 Task: Find connections with filter location El Carmen de Bolívar with filter topic #Leadershipwith filter profile language German with filter current company Purple Drive Technologies with filter school Christ The King College with filter industry Theater Companies with filter service category Real Estate Appraisal with filter keywords title Hair Stylist
Action: Mouse moved to (132, 218)
Screenshot: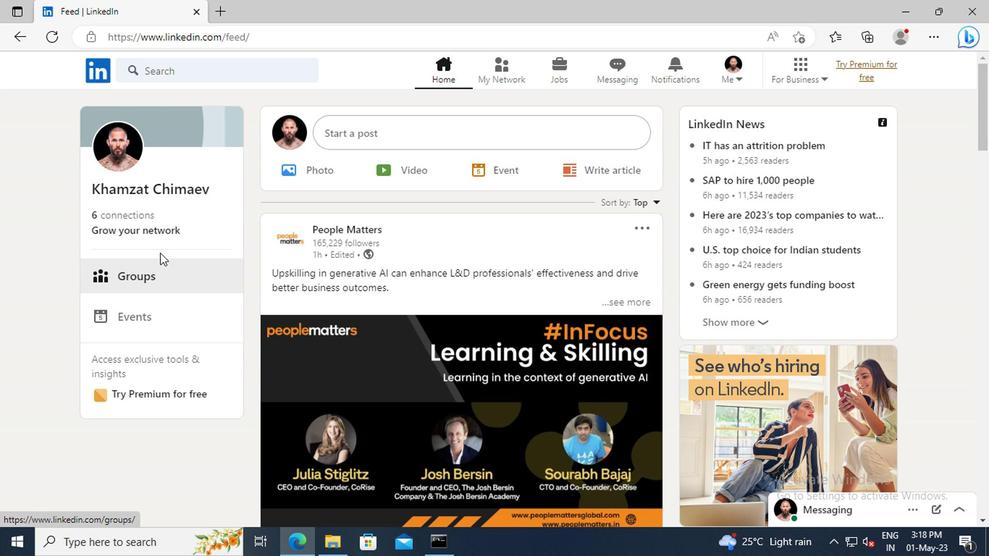 
Action: Mouse pressed left at (132, 218)
Screenshot: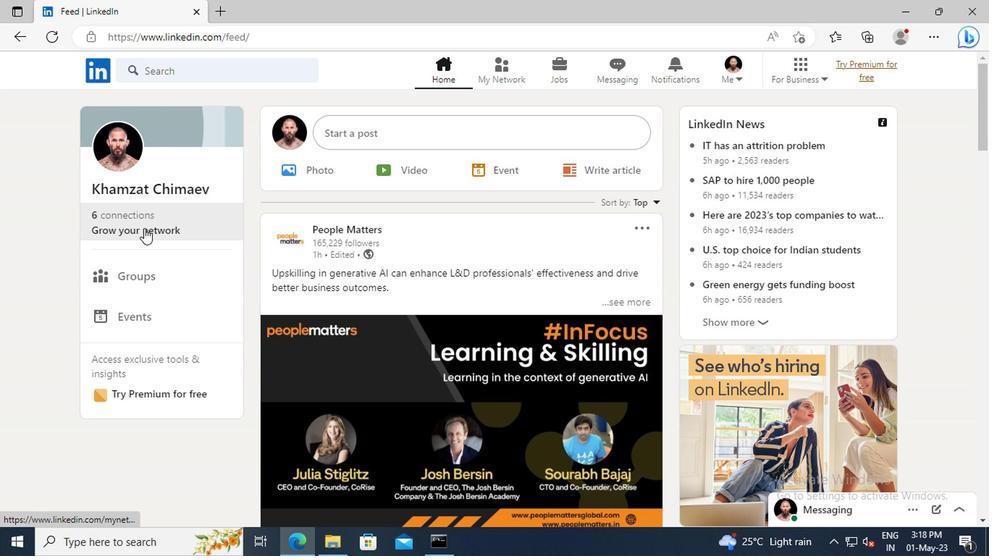 
Action: Mouse moved to (150, 153)
Screenshot: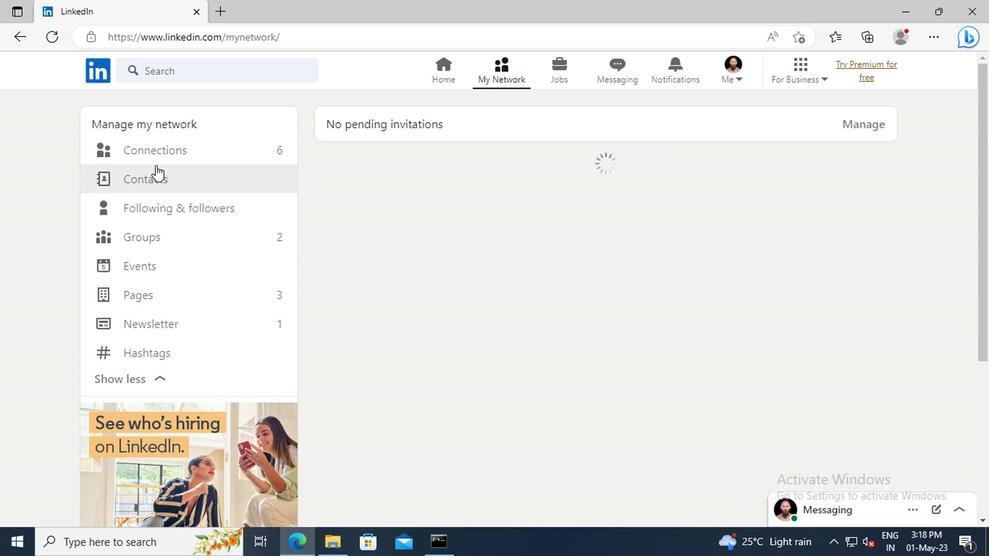 
Action: Mouse pressed left at (150, 153)
Screenshot: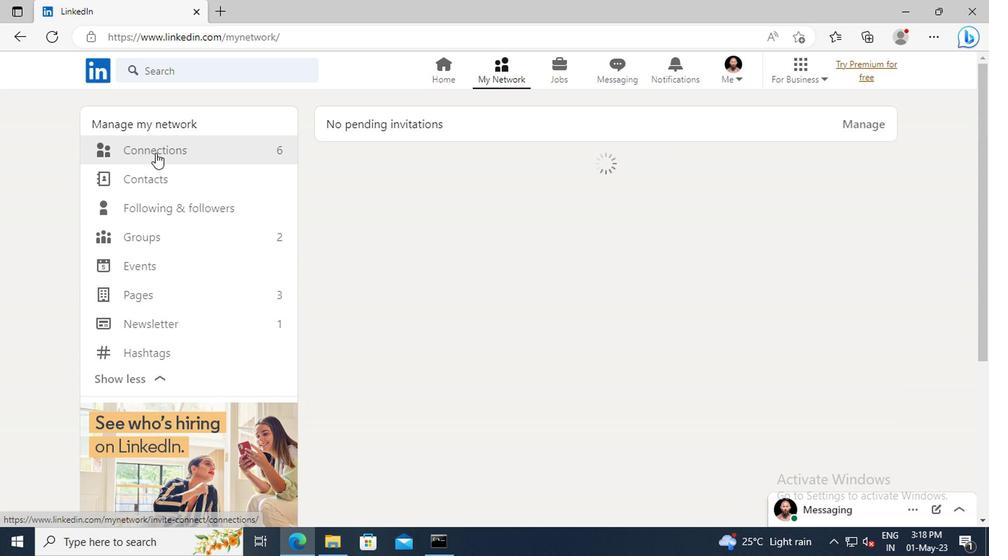 
Action: Mouse moved to (570, 155)
Screenshot: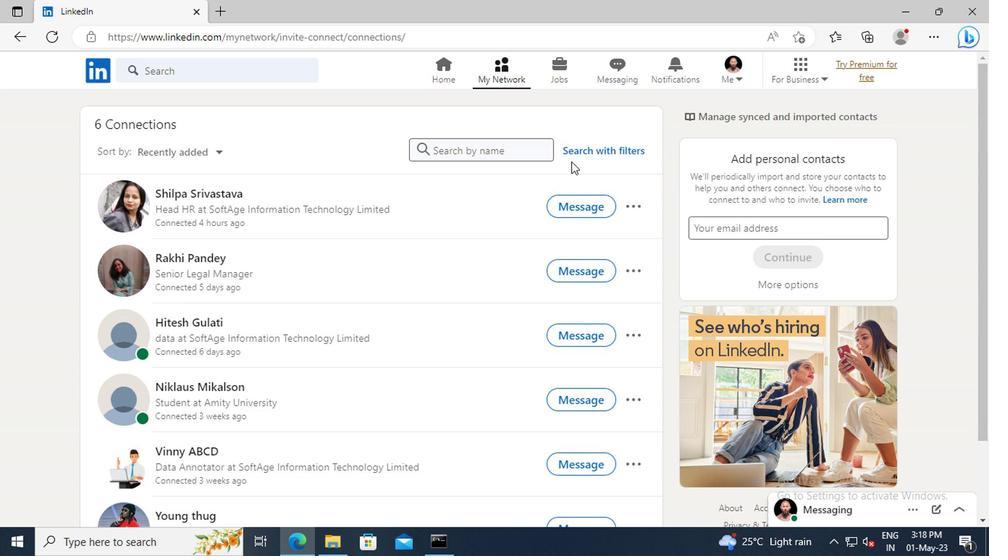
Action: Mouse pressed left at (570, 155)
Screenshot: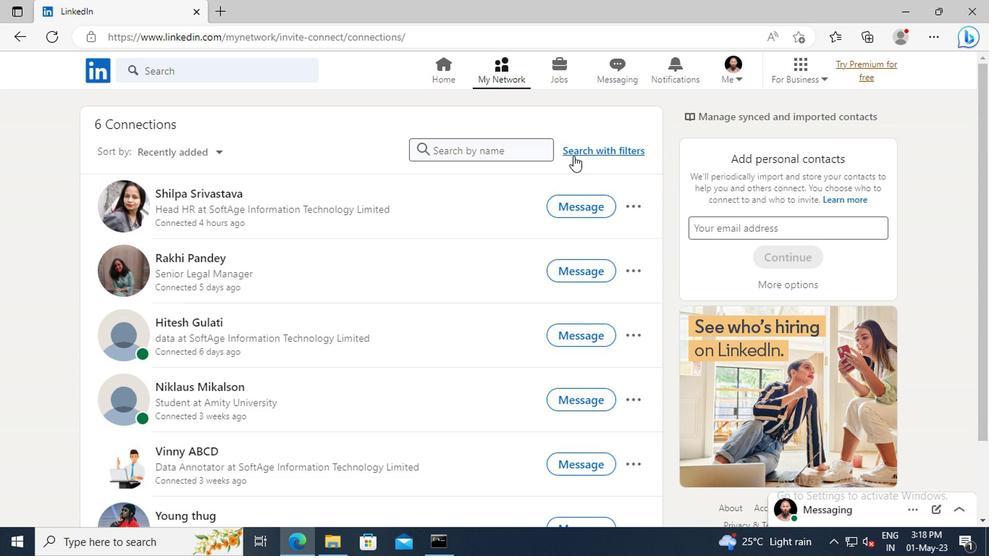 
Action: Mouse moved to (543, 112)
Screenshot: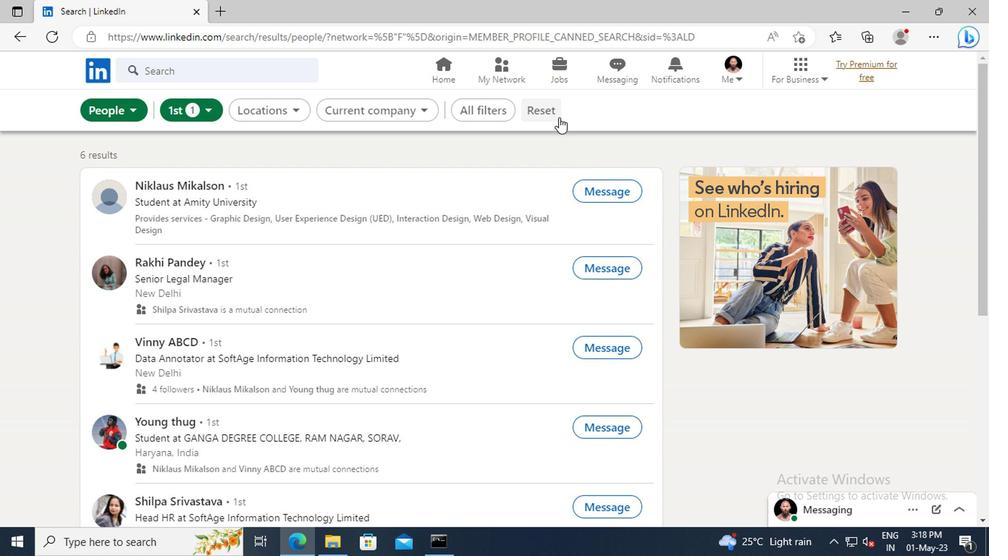 
Action: Mouse pressed left at (543, 112)
Screenshot: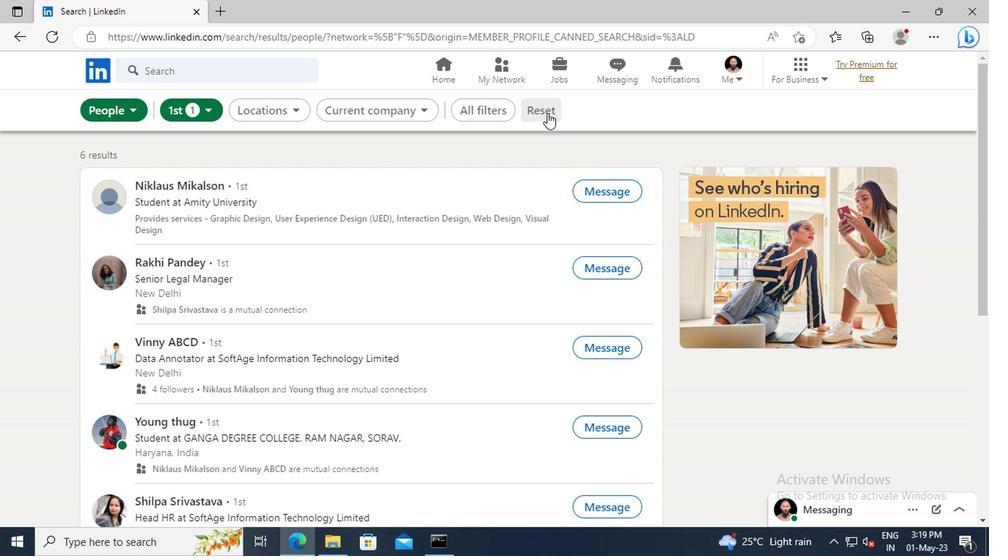 
Action: Mouse moved to (527, 112)
Screenshot: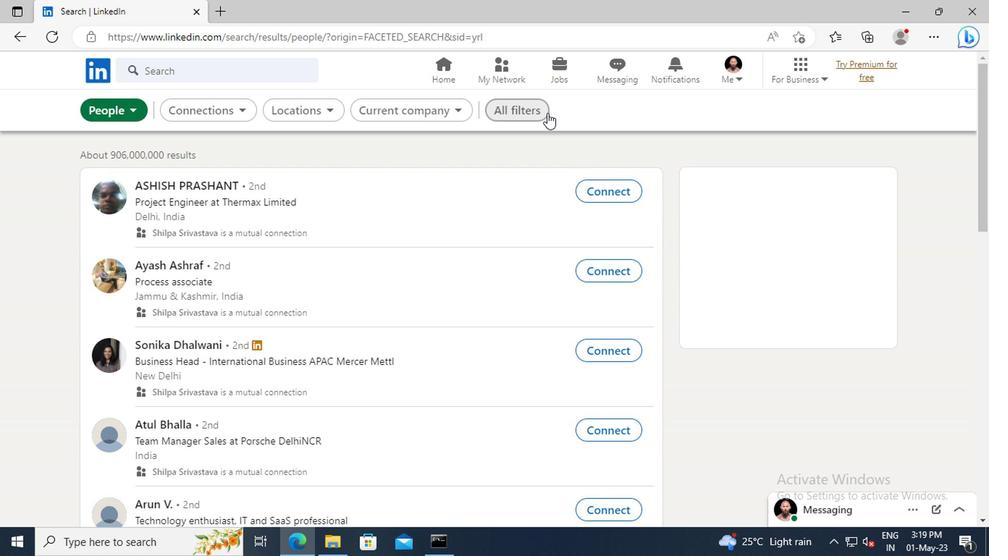 
Action: Mouse pressed left at (527, 112)
Screenshot: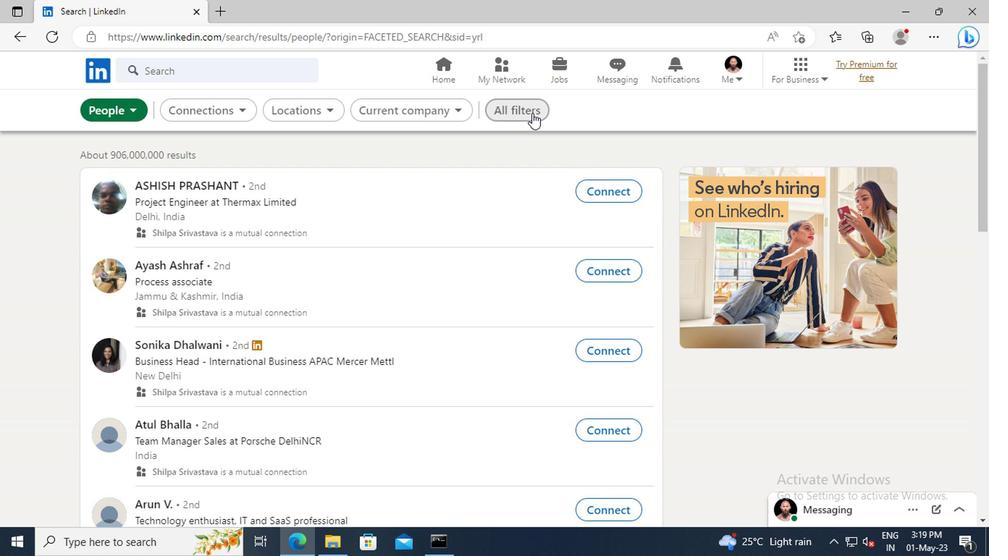 
Action: Mouse moved to (778, 255)
Screenshot: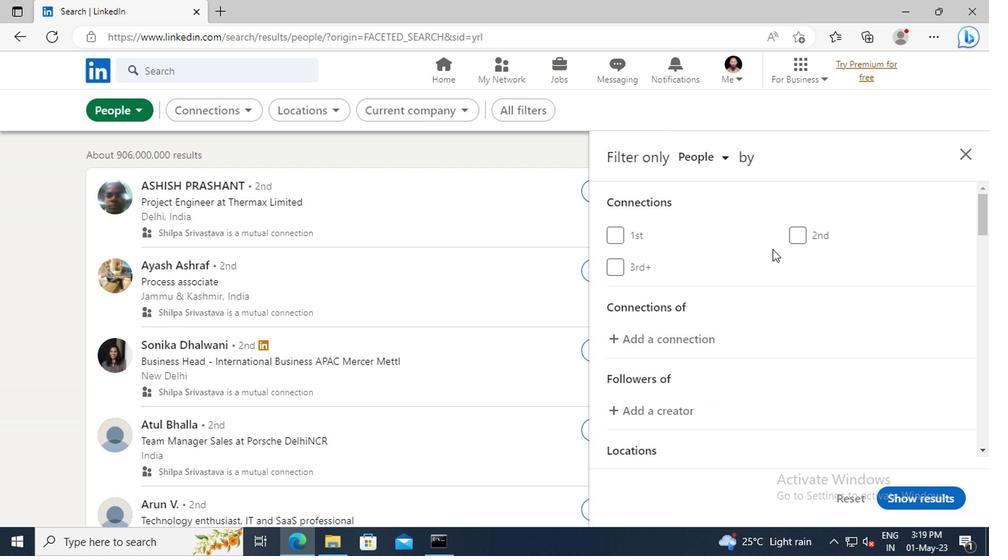 
Action: Mouse scrolled (778, 254) with delta (0, 0)
Screenshot: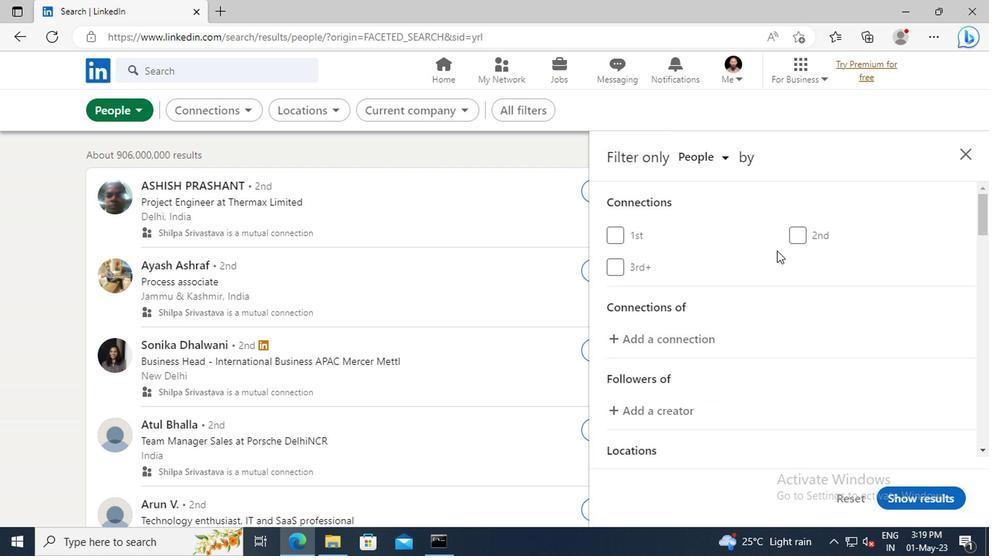 
Action: Mouse scrolled (778, 254) with delta (0, 0)
Screenshot: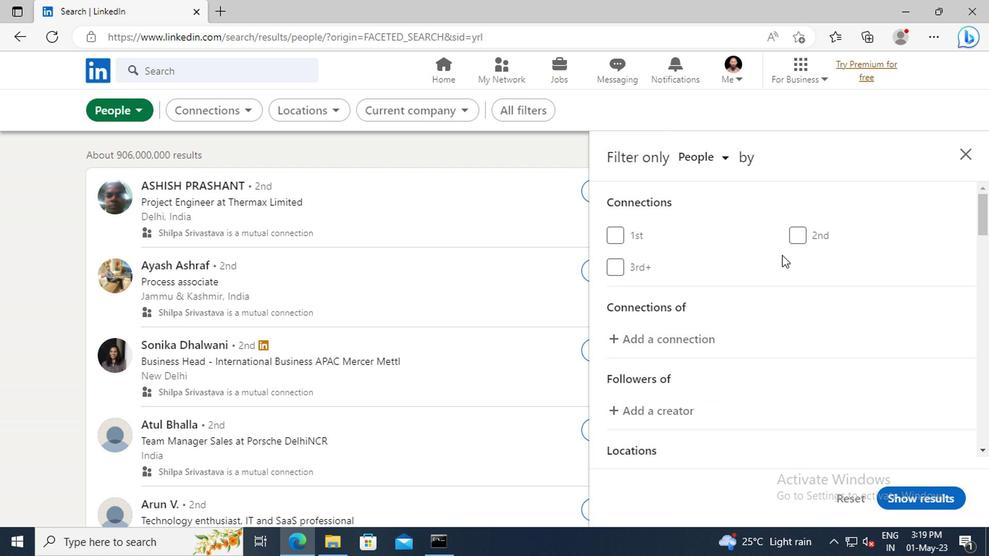 
Action: Mouse scrolled (778, 254) with delta (0, 0)
Screenshot: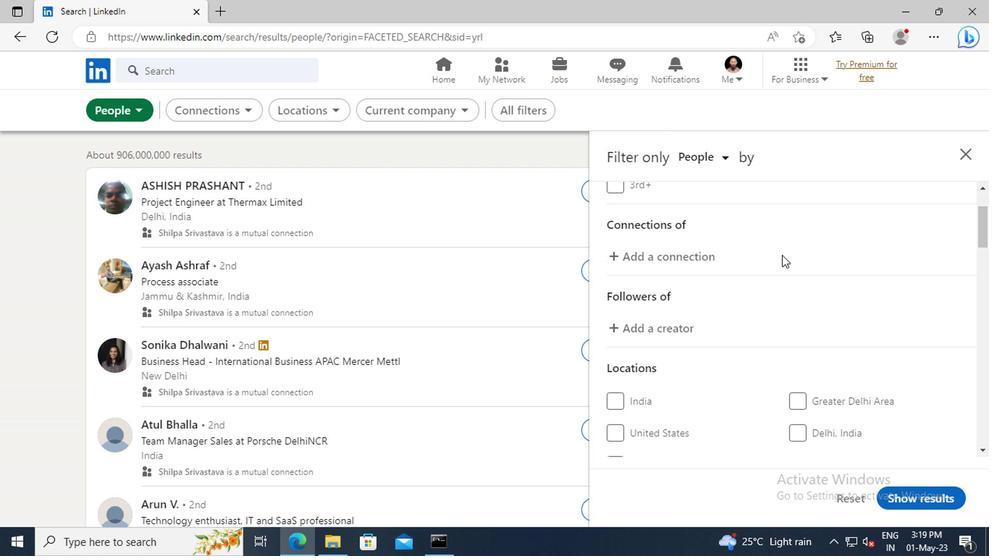 
Action: Mouse scrolled (778, 254) with delta (0, 0)
Screenshot: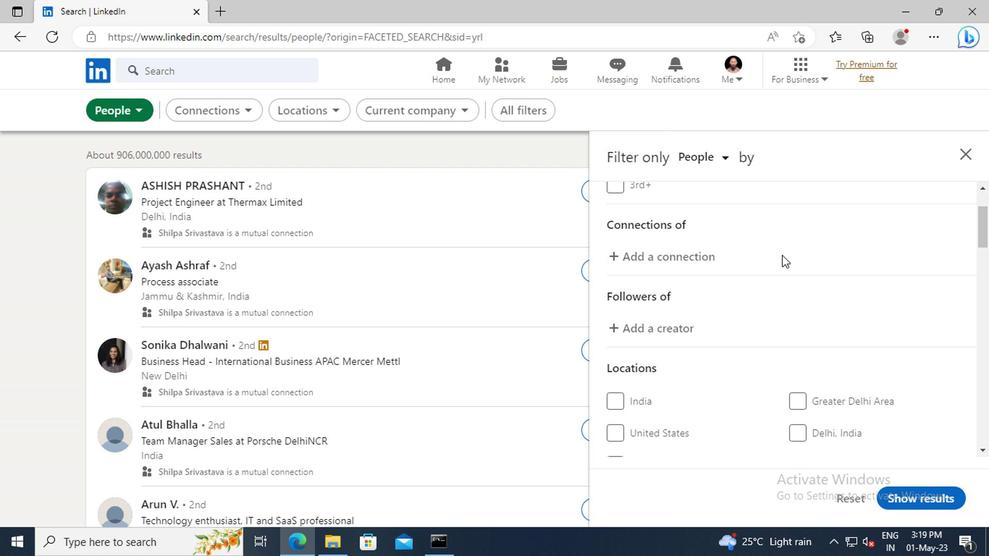 
Action: Mouse scrolled (778, 254) with delta (0, 0)
Screenshot: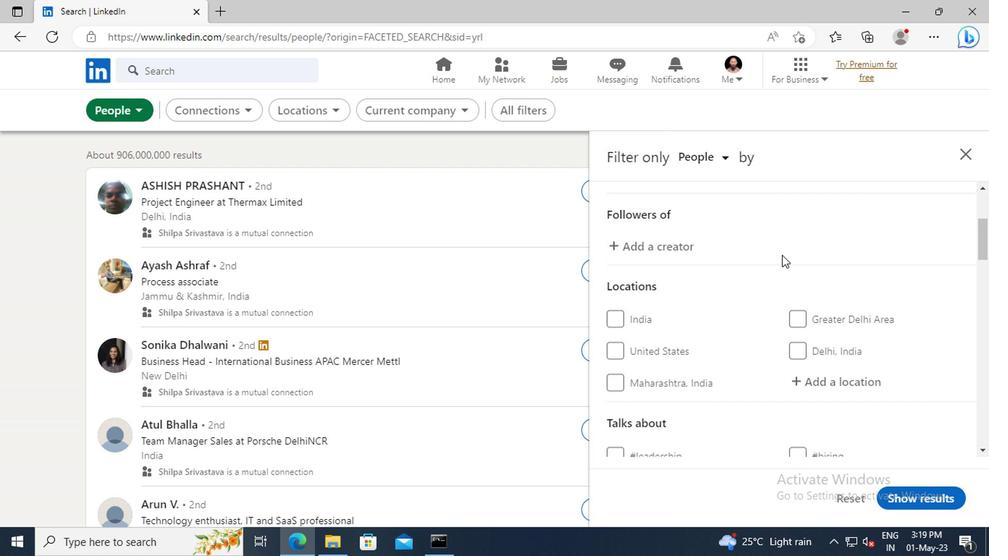 
Action: Mouse moved to (804, 342)
Screenshot: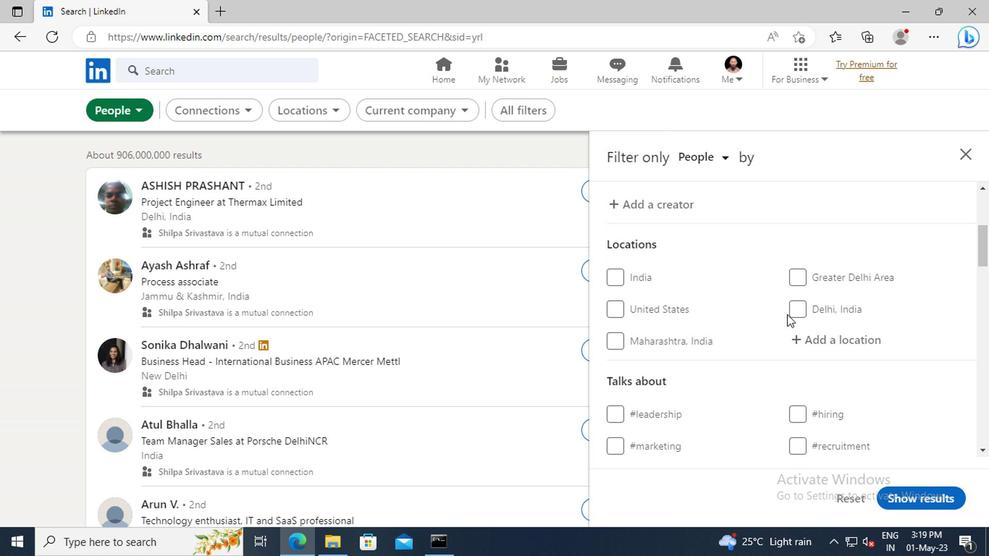 
Action: Mouse pressed left at (804, 342)
Screenshot: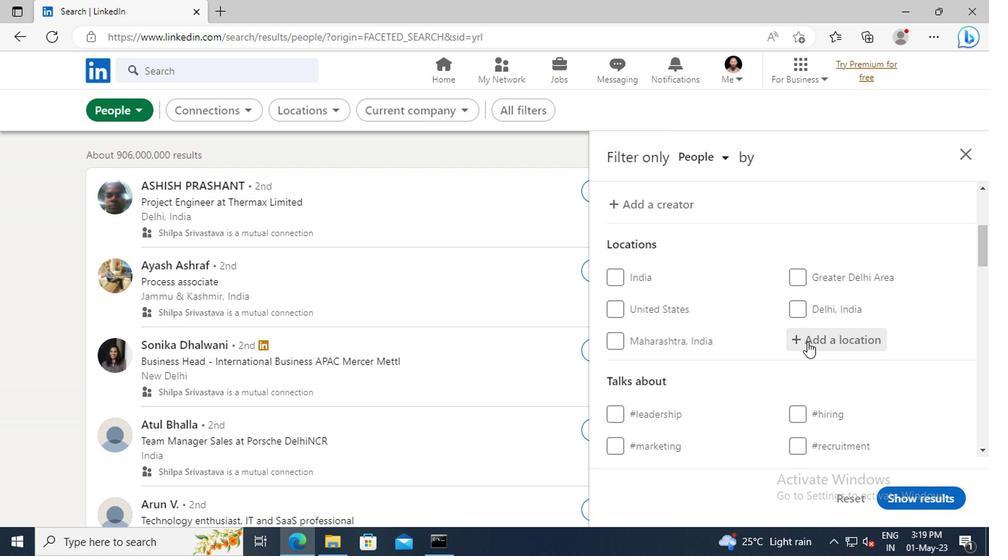 
Action: Key pressed <Key.shift>EL<Key.space><Key.shift>CARMEN
Screenshot: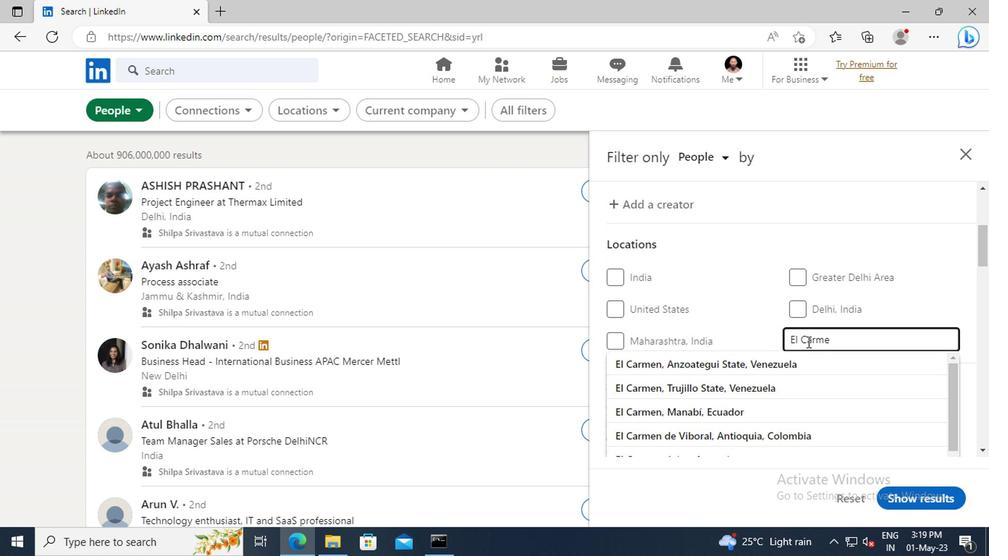 
Action: Mouse moved to (810, 342)
Screenshot: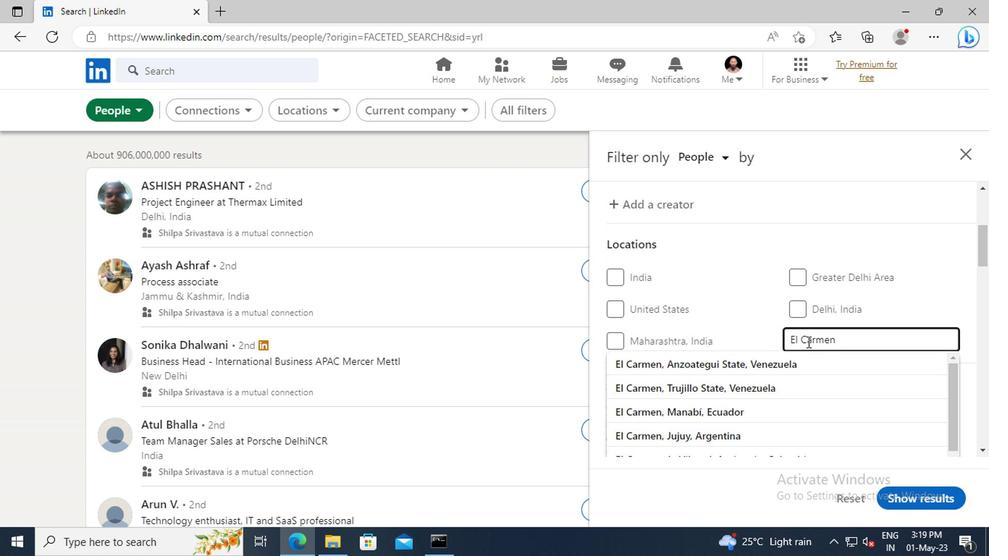 
Action: Key pressed <Key.space>DE<Key.space><Key.shift>BO
Screenshot: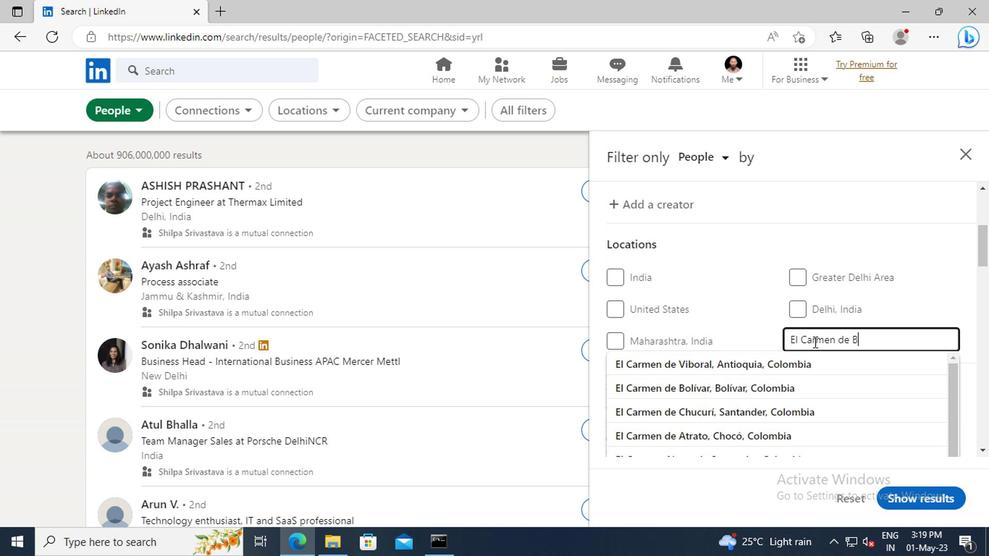 
Action: Mouse moved to (810, 356)
Screenshot: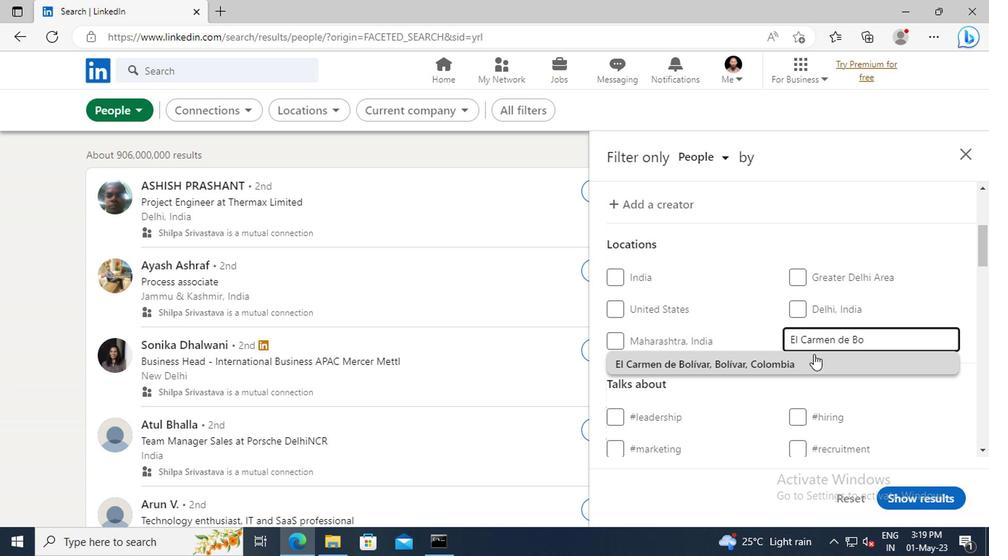 
Action: Mouse pressed left at (810, 356)
Screenshot: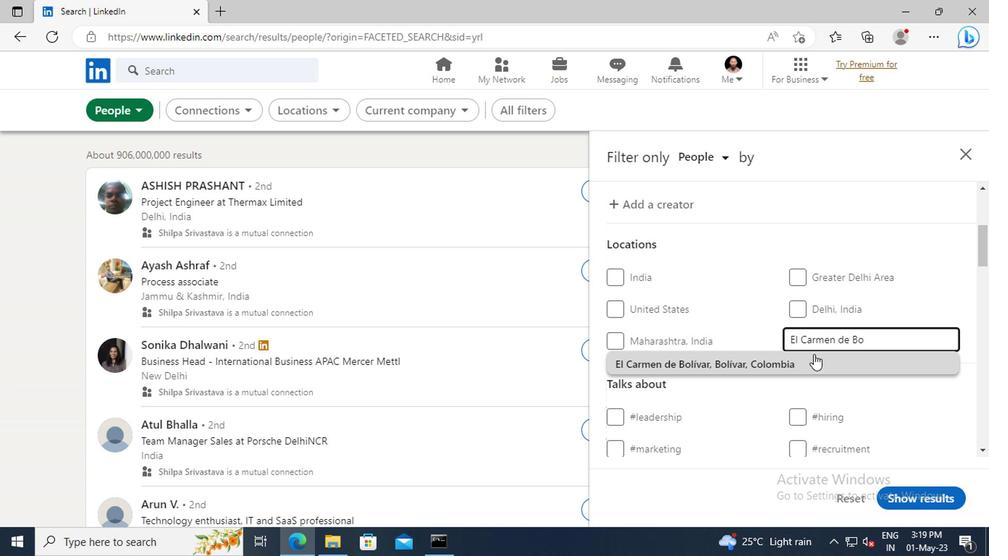 
Action: Mouse scrolled (810, 355) with delta (0, 0)
Screenshot: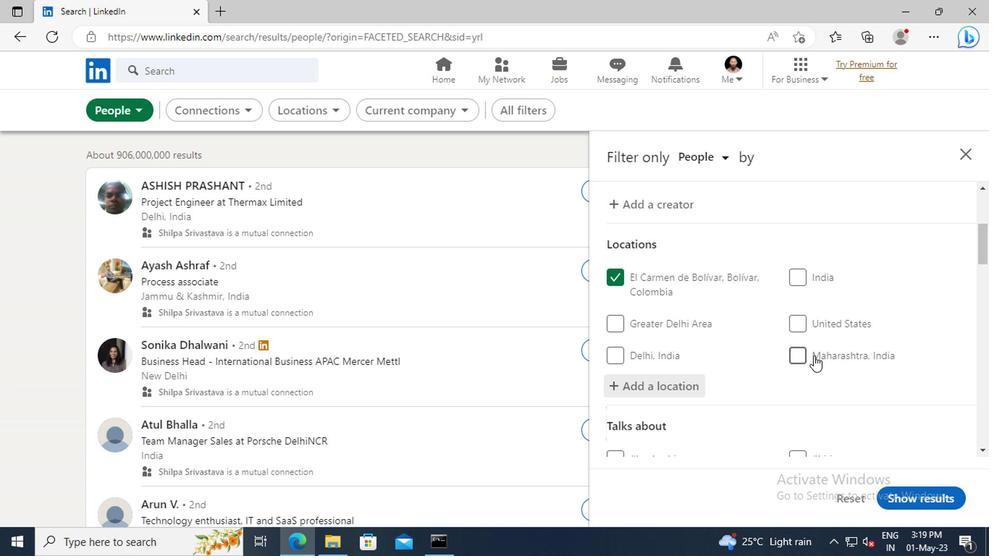 
Action: Mouse scrolled (810, 355) with delta (0, 0)
Screenshot: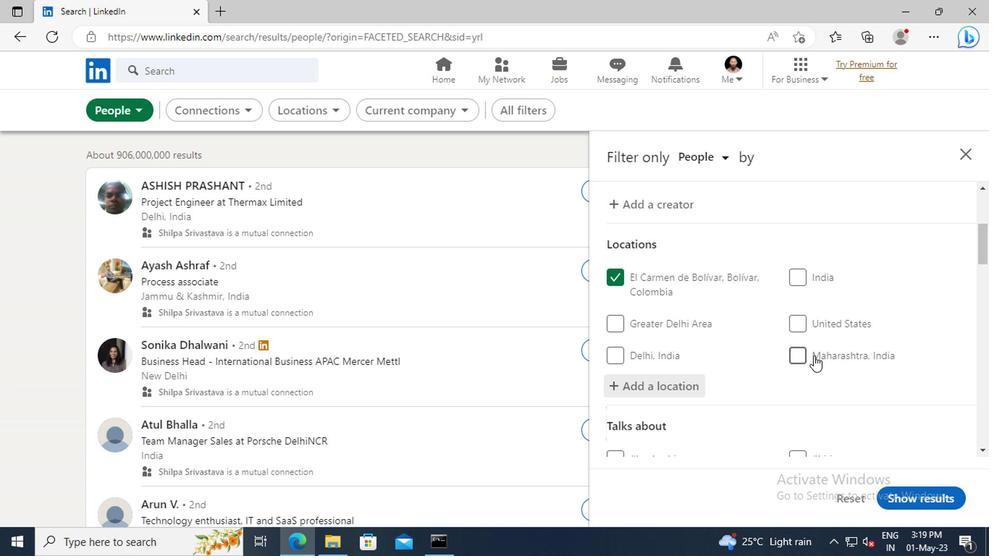 
Action: Mouse moved to (802, 341)
Screenshot: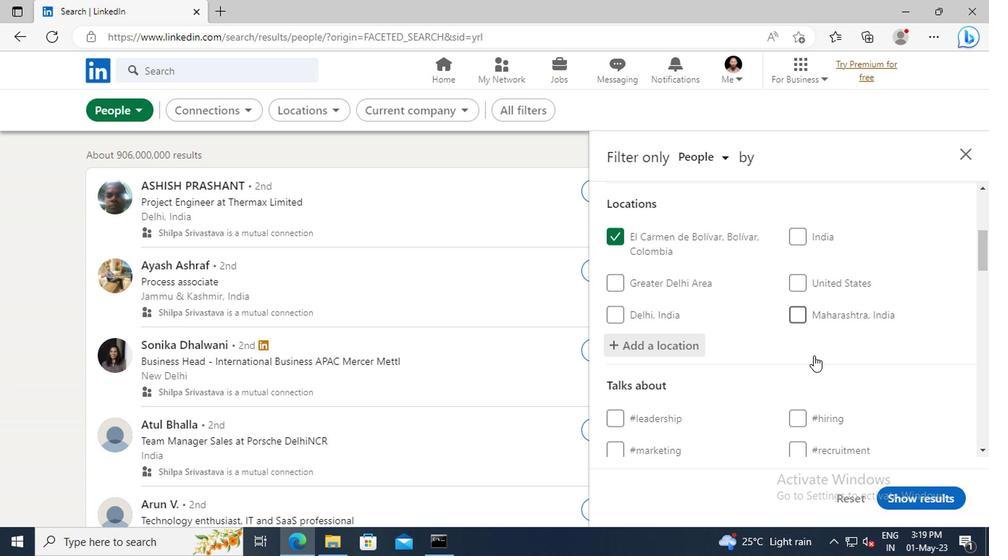 
Action: Mouse scrolled (802, 341) with delta (0, 0)
Screenshot: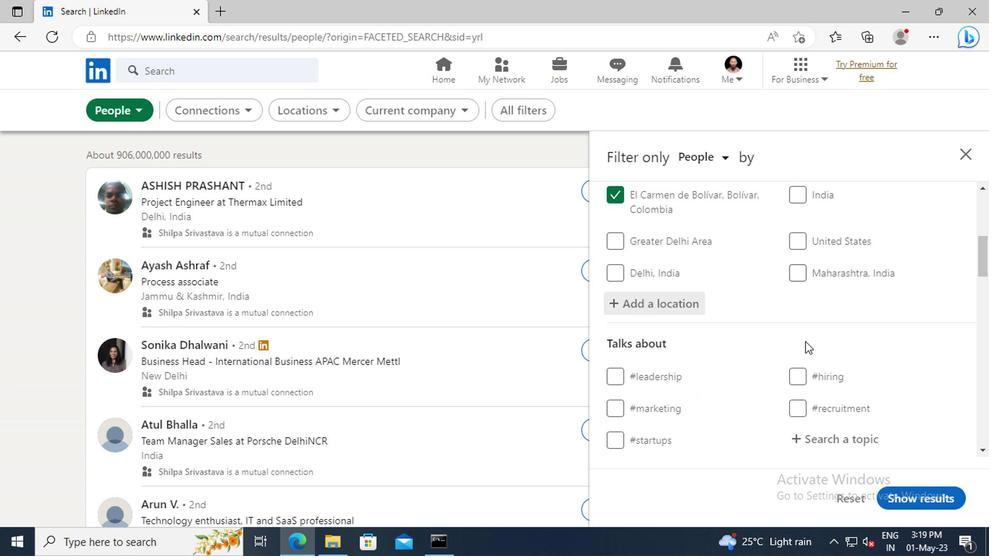 
Action: Mouse scrolled (802, 341) with delta (0, 0)
Screenshot: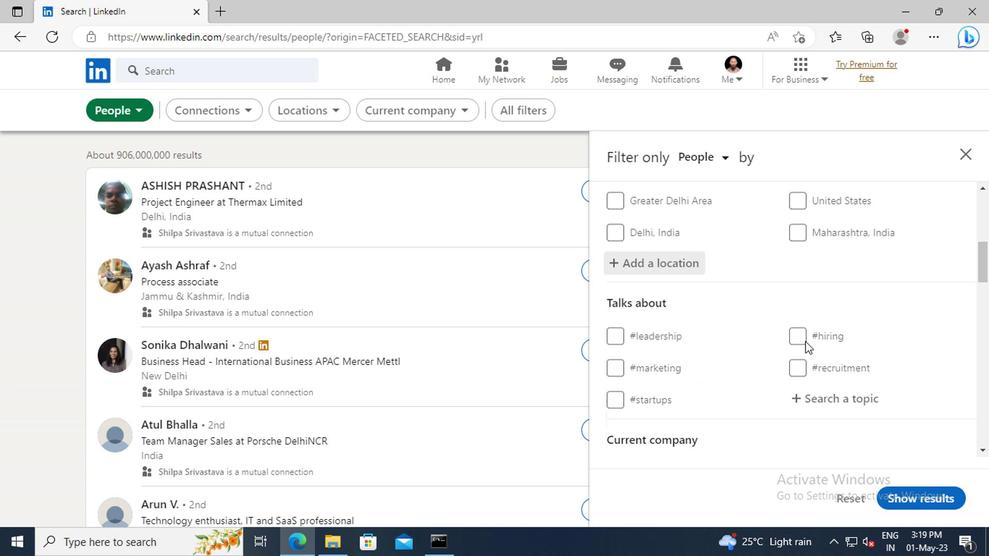 
Action: Mouse moved to (808, 356)
Screenshot: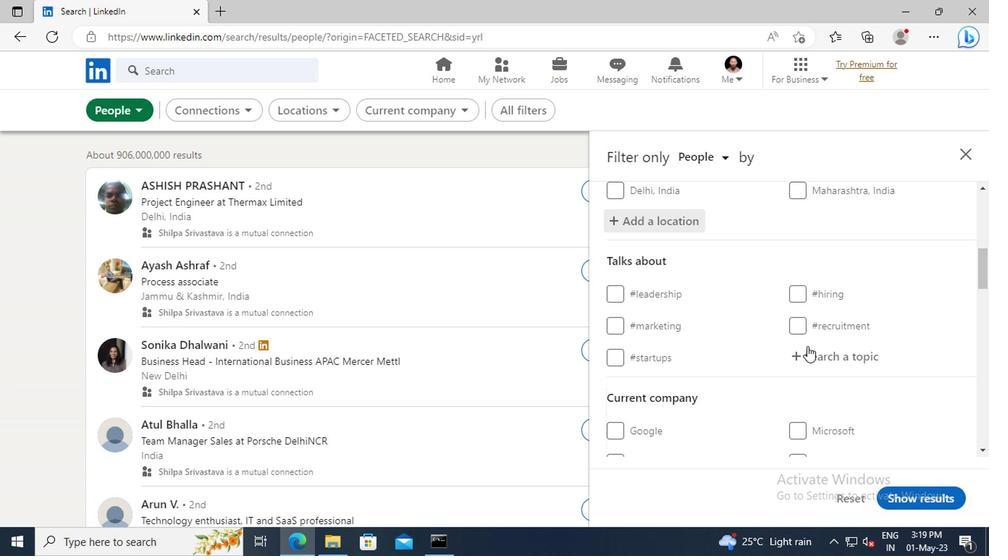 
Action: Mouse pressed left at (808, 356)
Screenshot: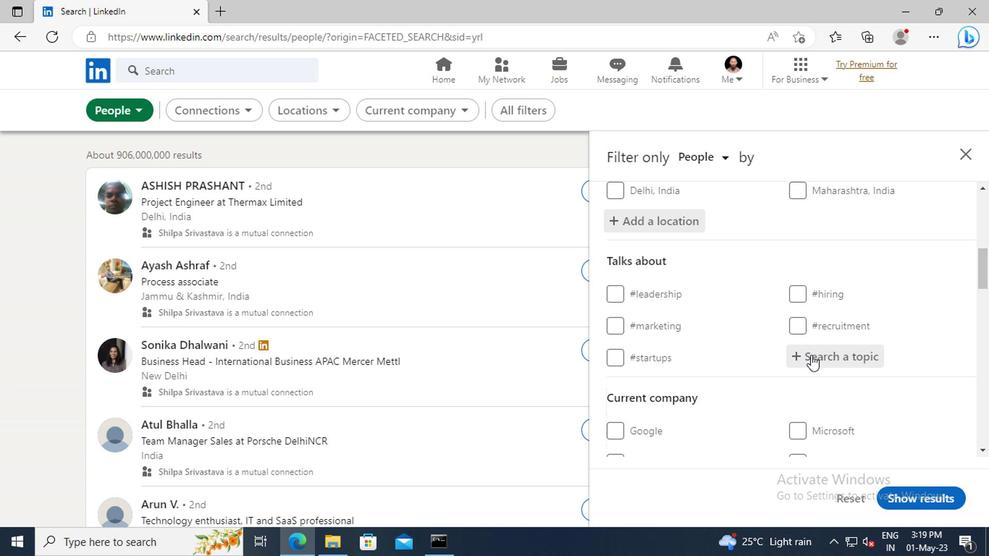 
Action: Key pressed <Key.shift>LEADERSHI
Screenshot: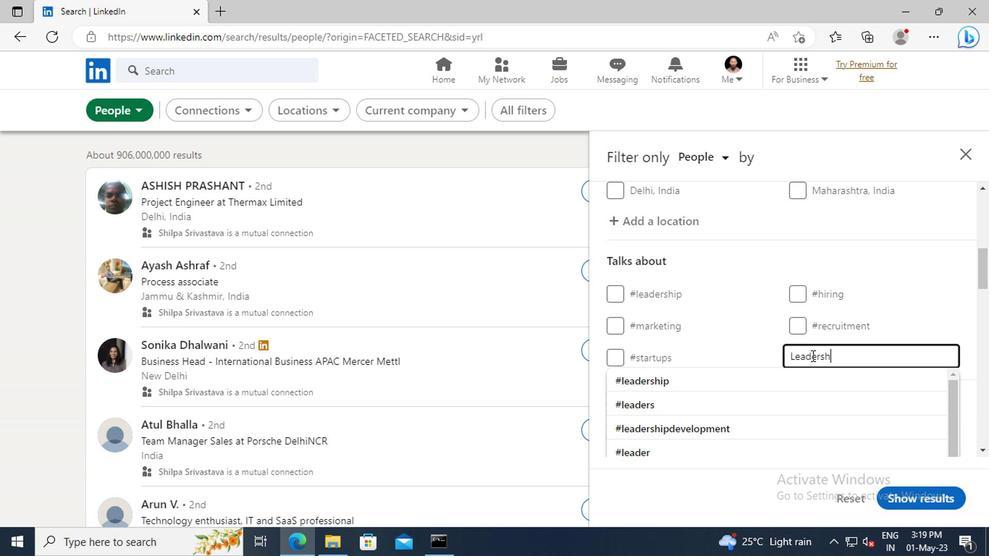 
Action: Mouse moved to (805, 375)
Screenshot: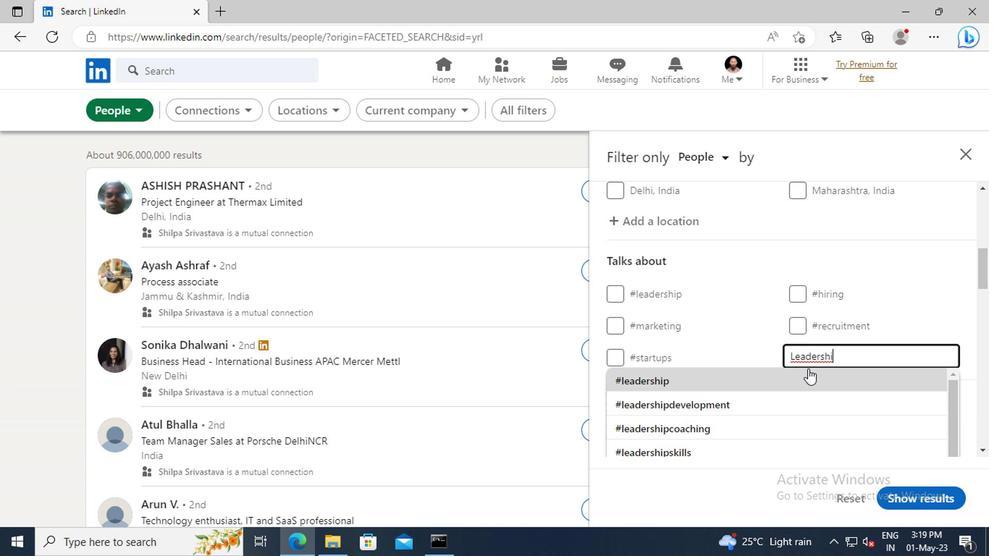 
Action: Mouse pressed left at (805, 375)
Screenshot: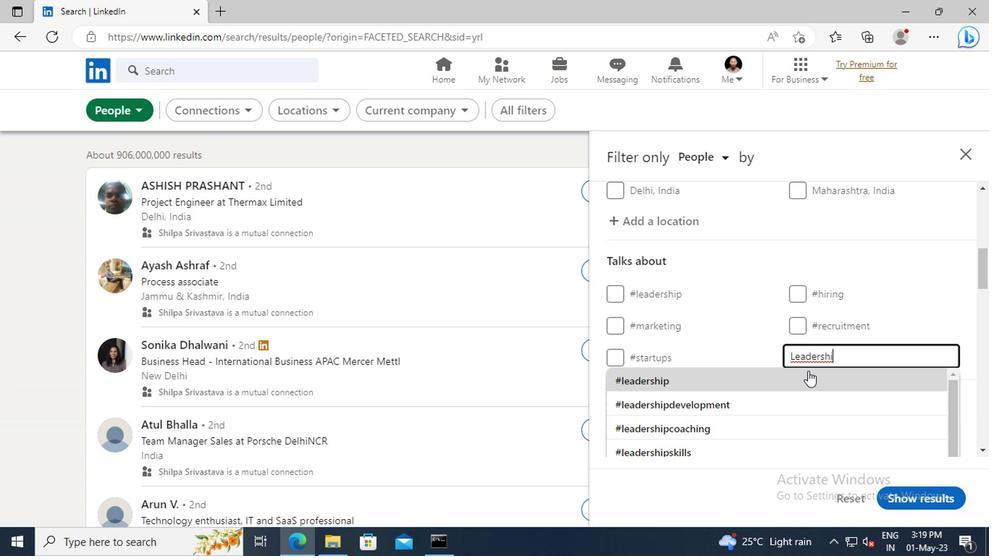 
Action: Mouse scrolled (805, 375) with delta (0, 0)
Screenshot: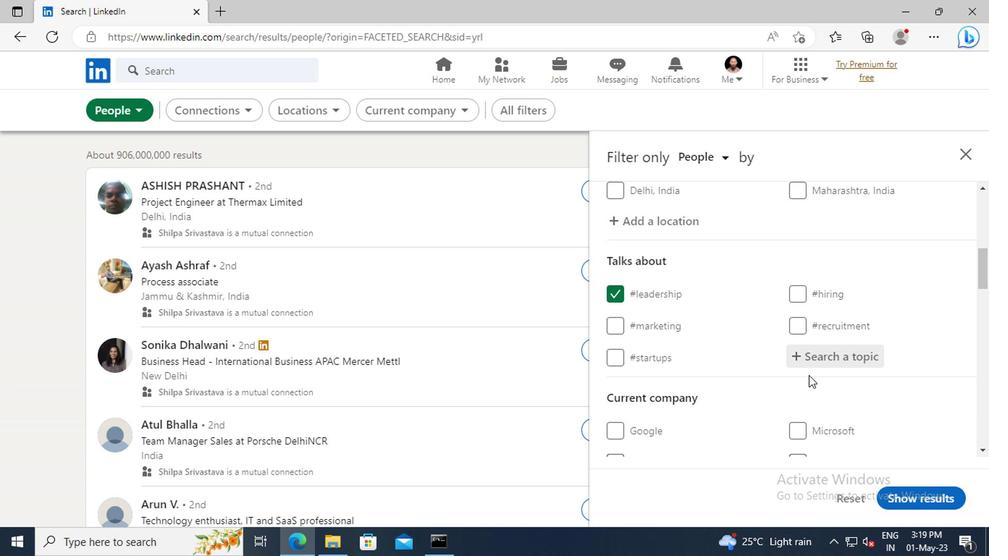 
Action: Mouse scrolled (805, 375) with delta (0, 0)
Screenshot: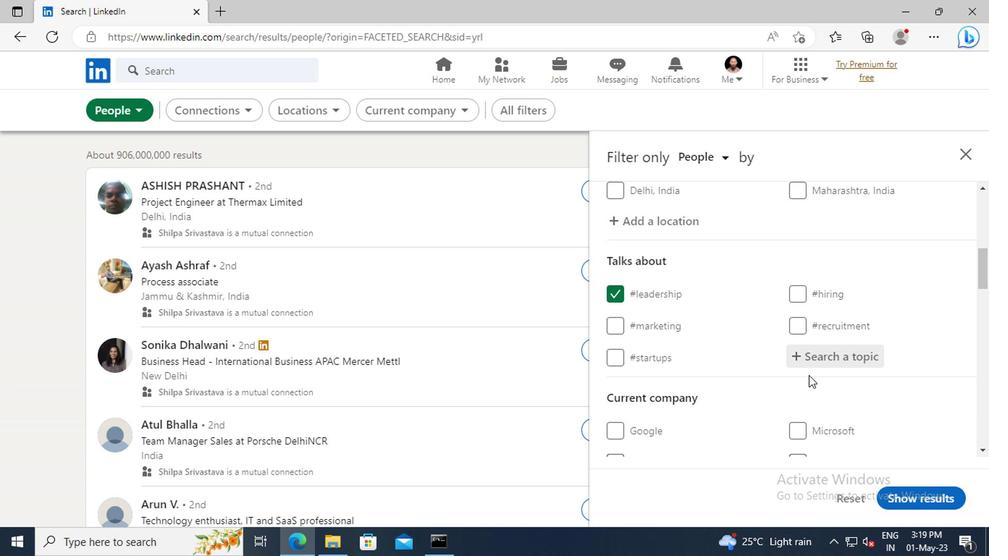 
Action: Mouse scrolled (805, 375) with delta (0, 0)
Screenshot: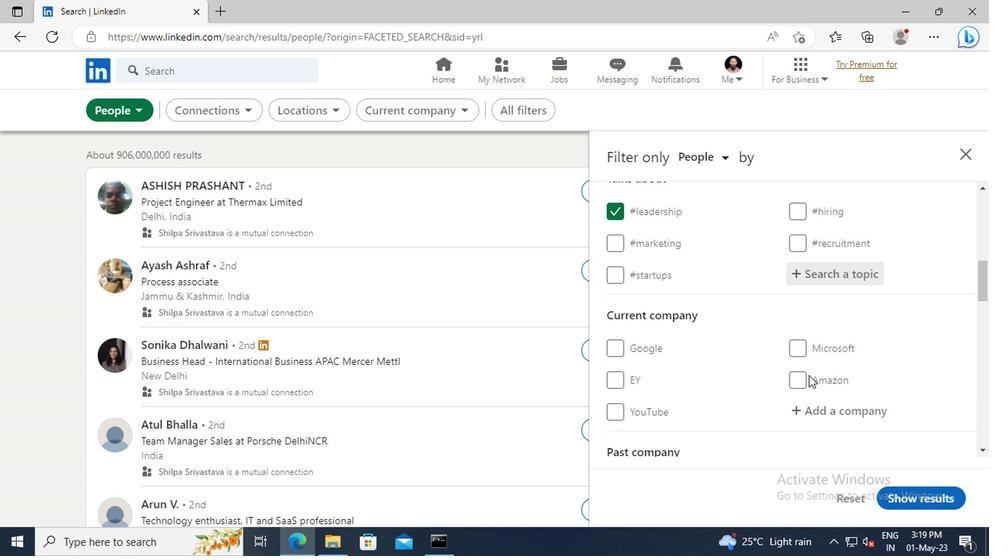 
Action: Mouse scrolled (805, 375) with delta (0, 0)
Screenshot: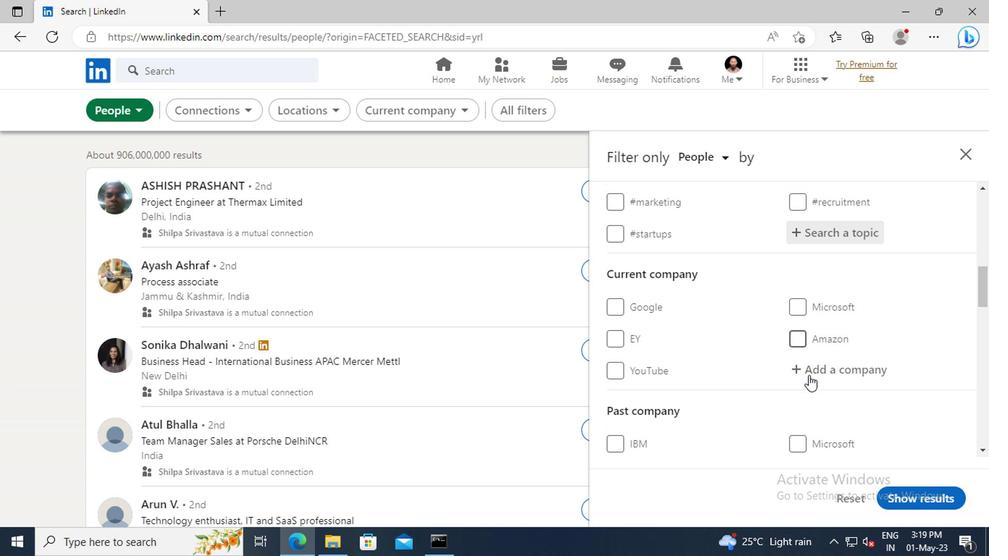 
Action: Mouse scrolled (805, 375) with delta (0, 0)
Screenshot: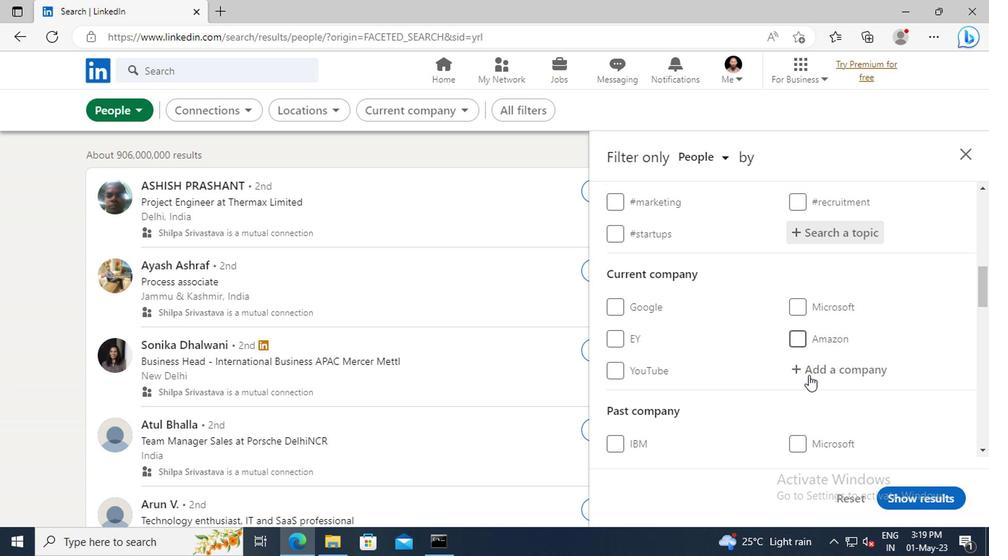 
Action: Mouse scrolled (805, 375) with delta (0, 0)
Screenshot: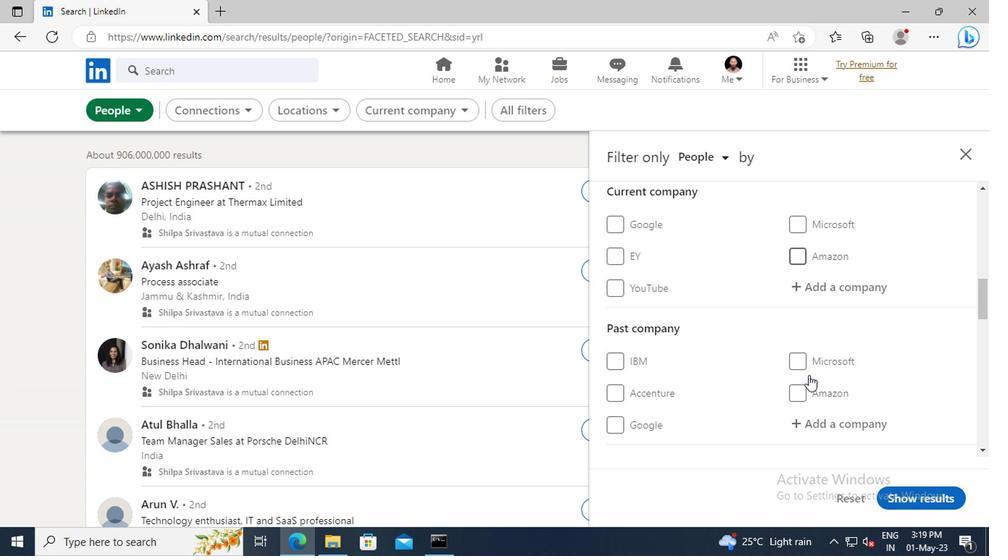 
Action: Mouse scrolled (805, 375) with delta (0, 0)
Screenshot: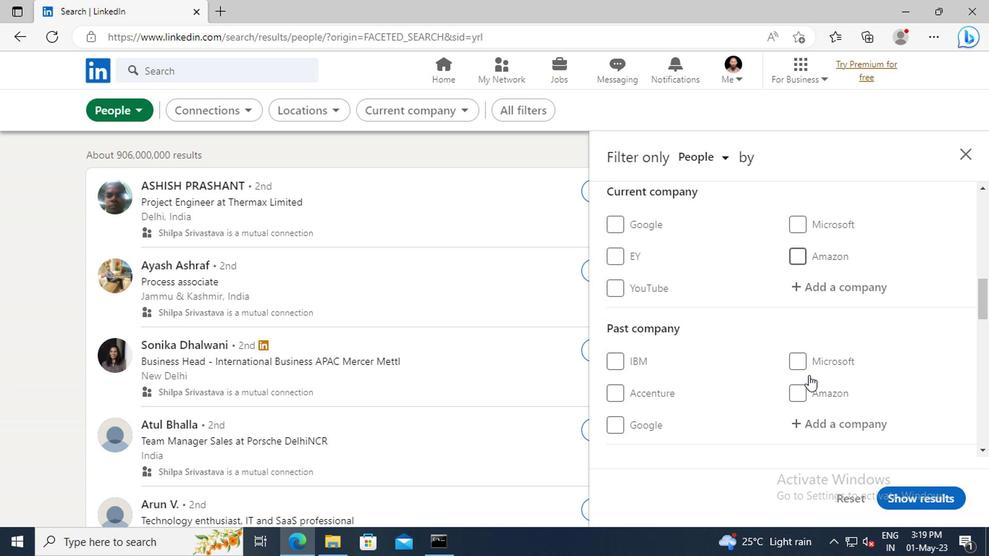 
Action: Mouse scrolled (805, 375) with delta (0, 0)
Screenshot: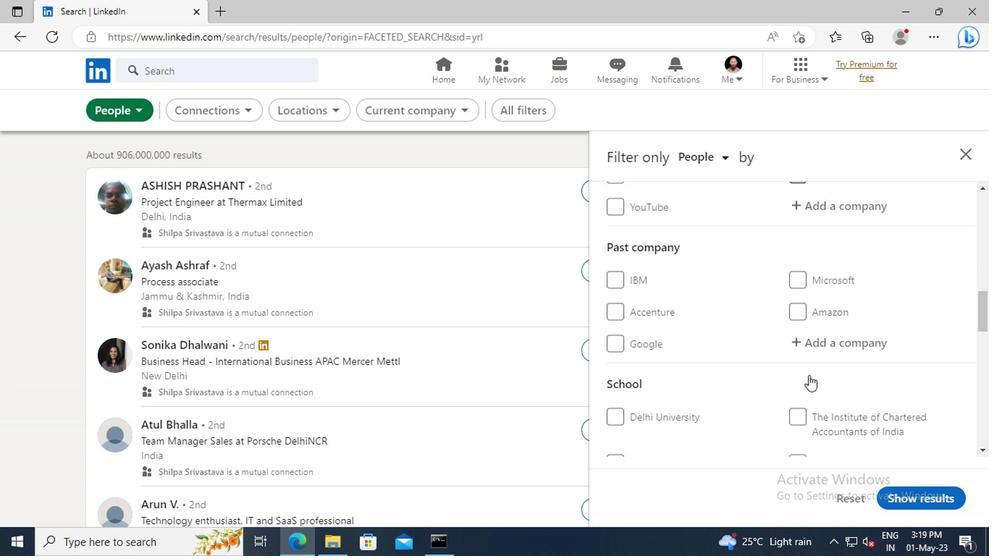 
Action: Mouse scrolled (805, 375) with delta (0, 0)
Screenshot: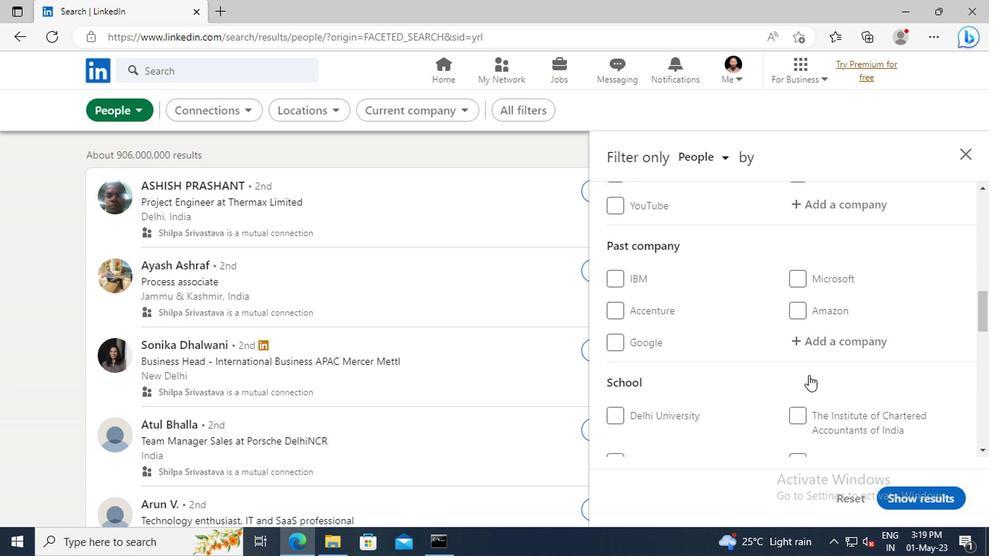 
Action: Mouse scrolled (805, 375) with delta (0, 0)
Screenshot: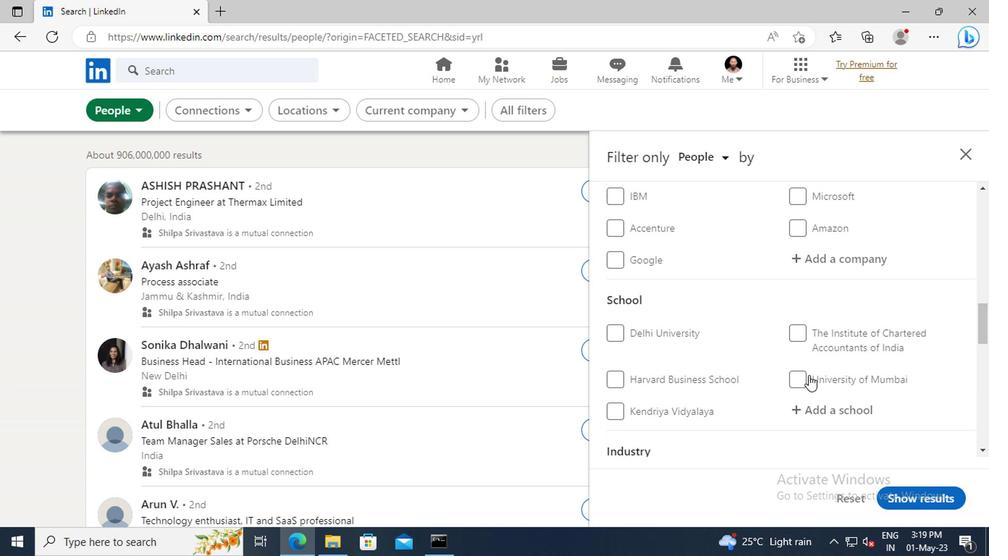 
Action: Mouse scrolled (805, 375) with delta (0, 0)
Screenshot: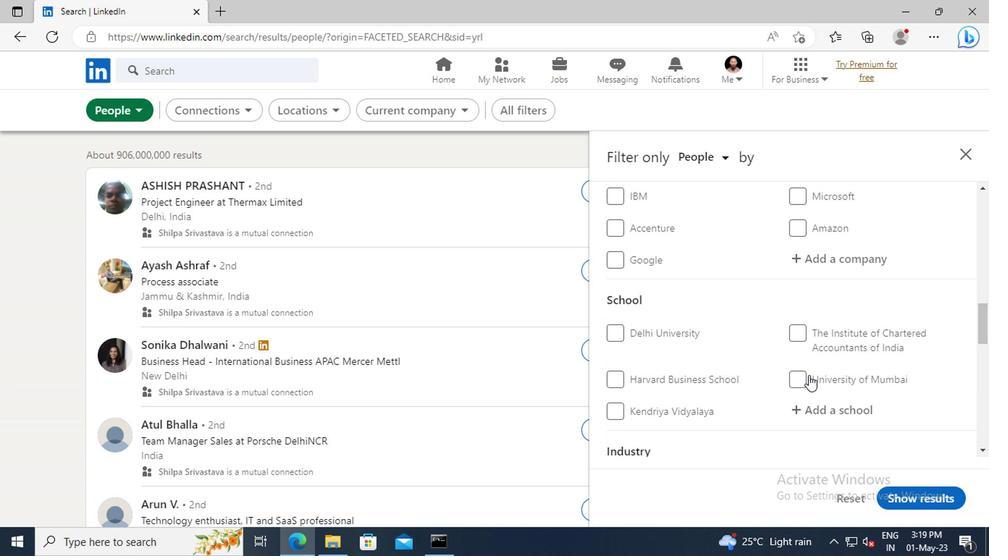 
Action: Mouse scrolled (805, 375) with delta (0, 0)
Screenshot: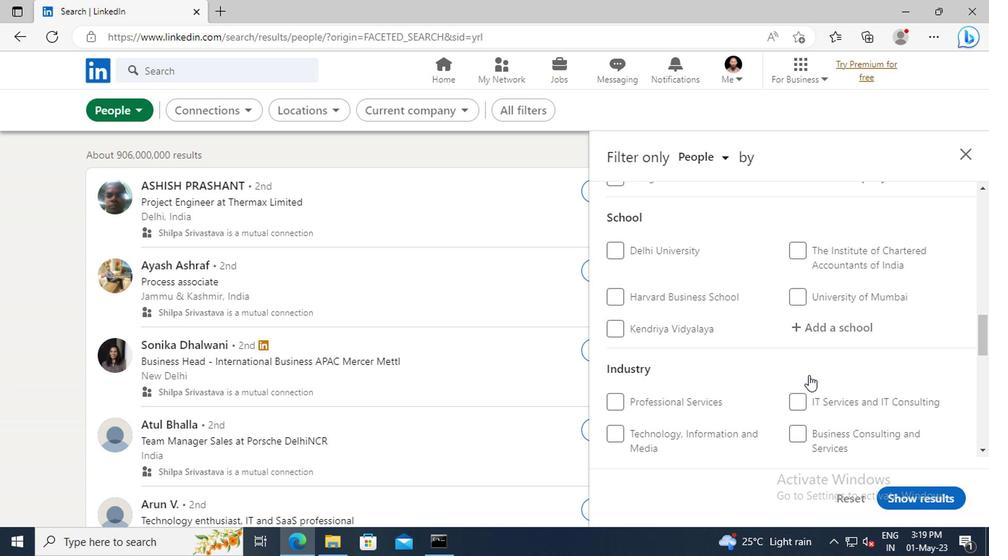 
Action: Mouse scrolled (805, 375) with delta (0, 0)
Screenshot: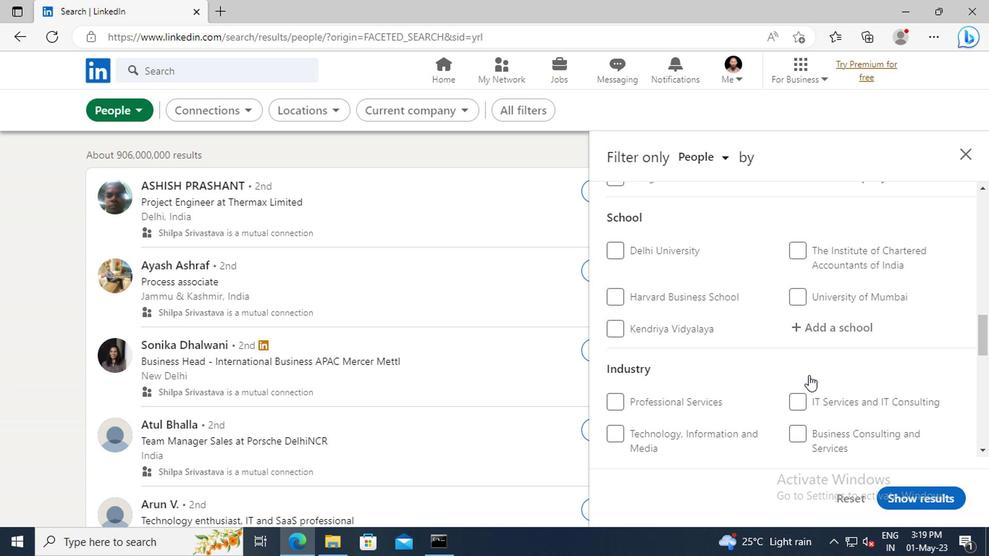 
Action: Mouse scrolled (805, 375) with delta (0, 0)
Screenshot: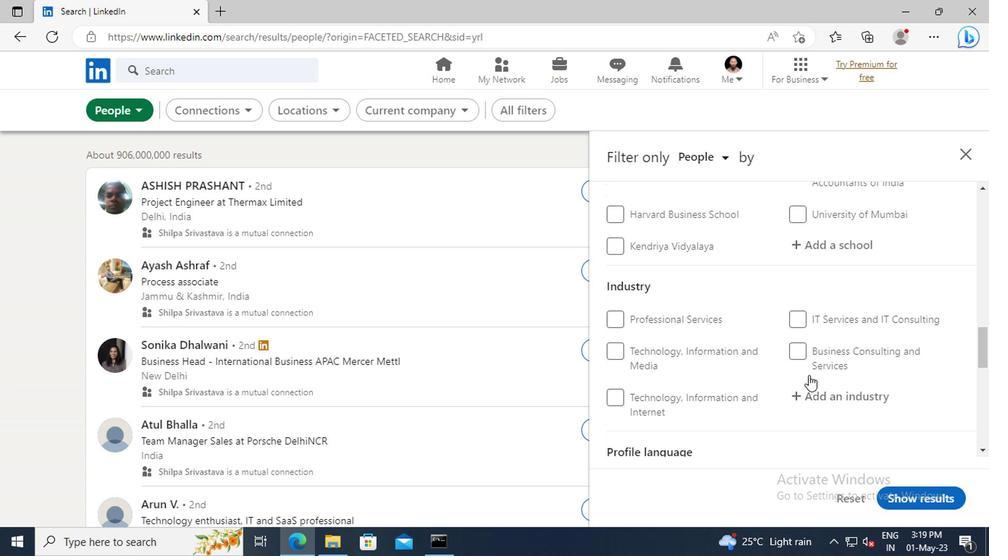 
Action: Mouse scrolled (805, 375) with delta (0, 0)
Screenshot: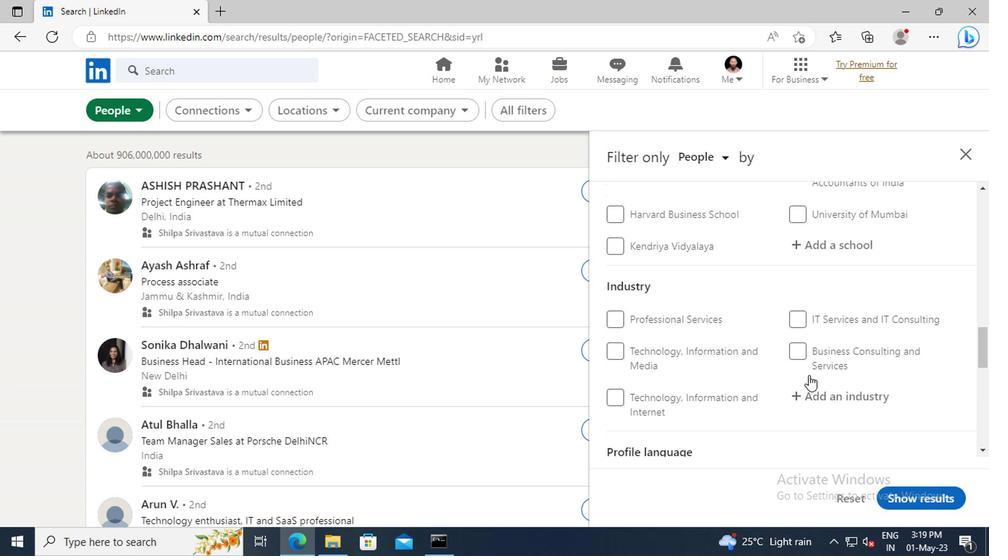 
Action: Mouse scrolled (805, 375) with delta (0, 0)
Screenshot: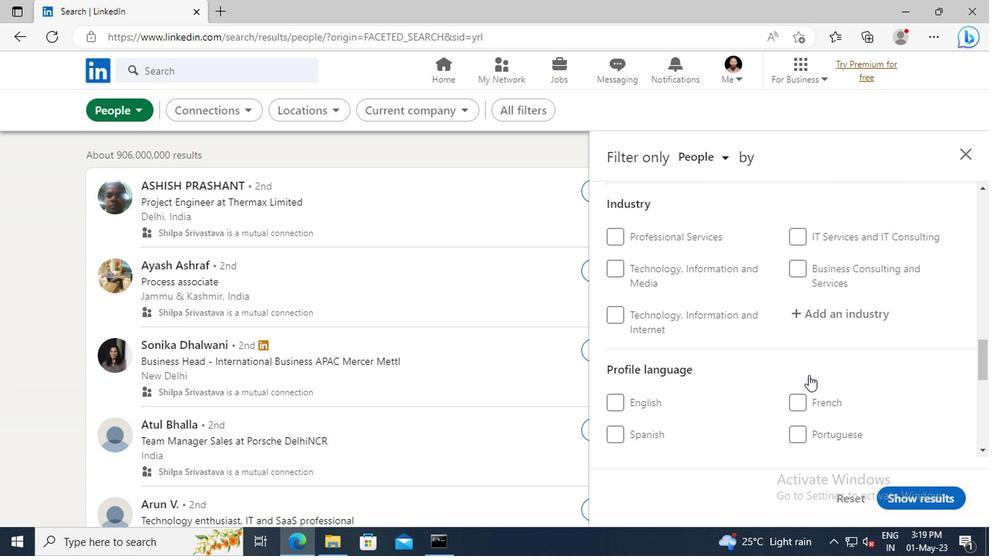 
Action: Mouse scrolled (805, 375) with delta (0, 0)
Screenshot: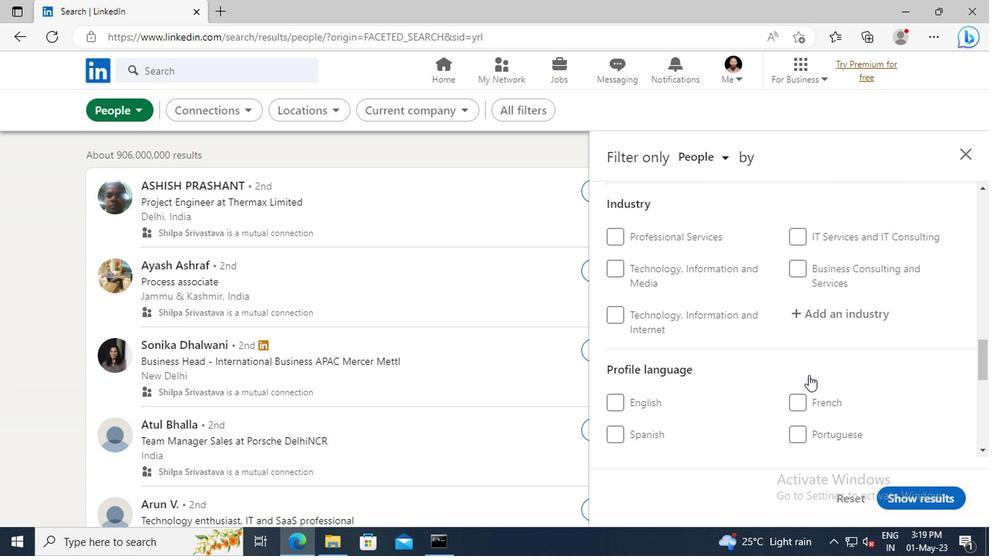 
Action: Mouse moved to (610, 387)
Screenshot: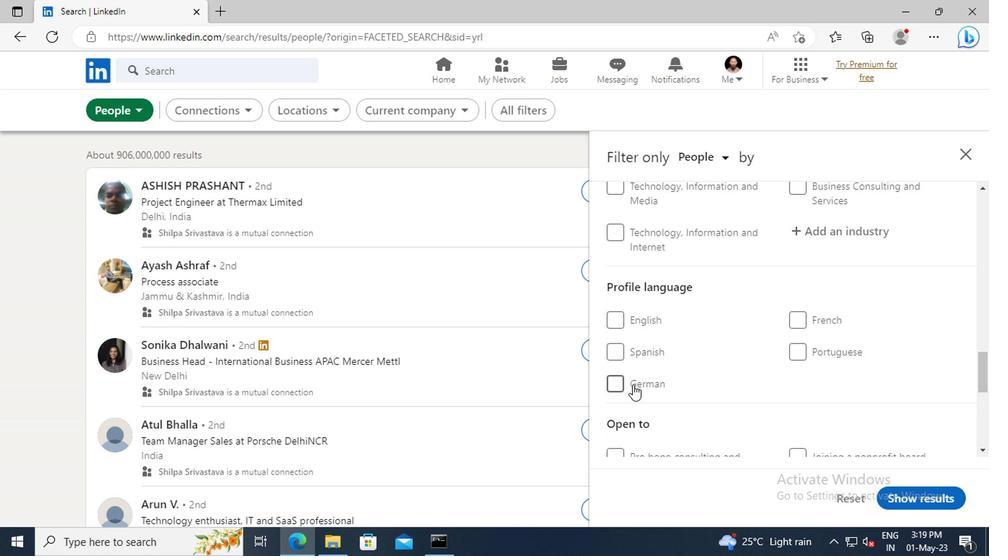 
Action: Mouse pressed left at (610, 387)
Screenshot: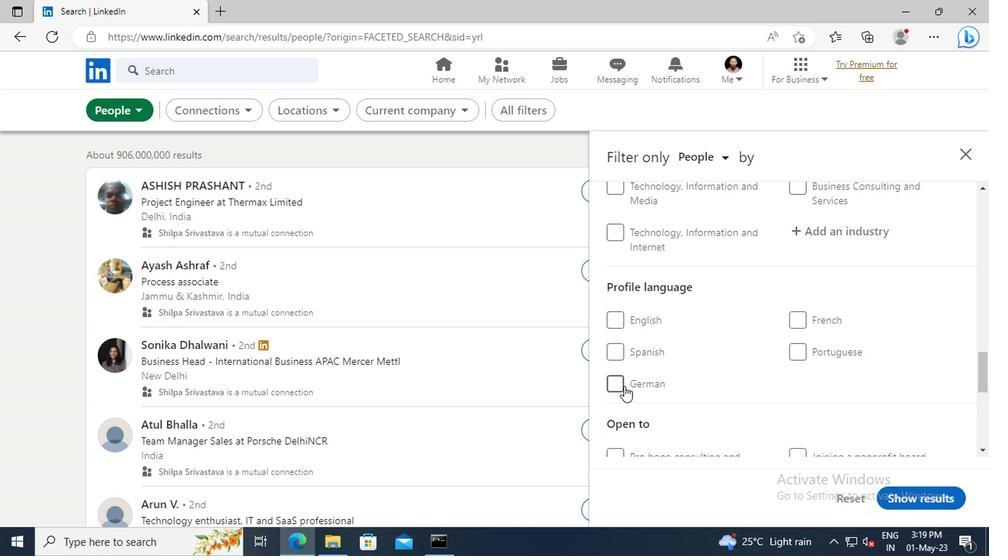 
Action: Mouse moved to (831, 380)
Screenshot: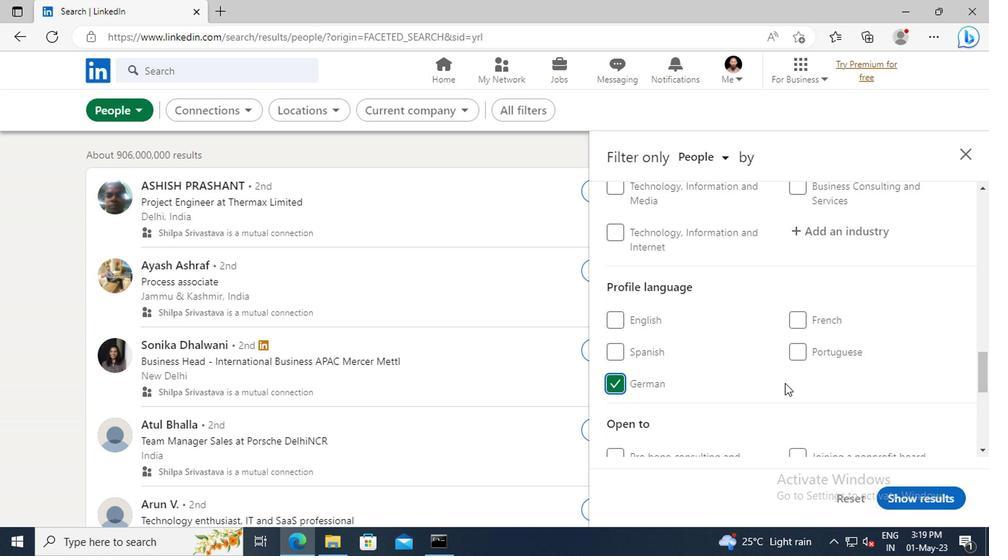 
Action: Mouse scrolled (831, 381) with delta (0, 1)
Screenshot: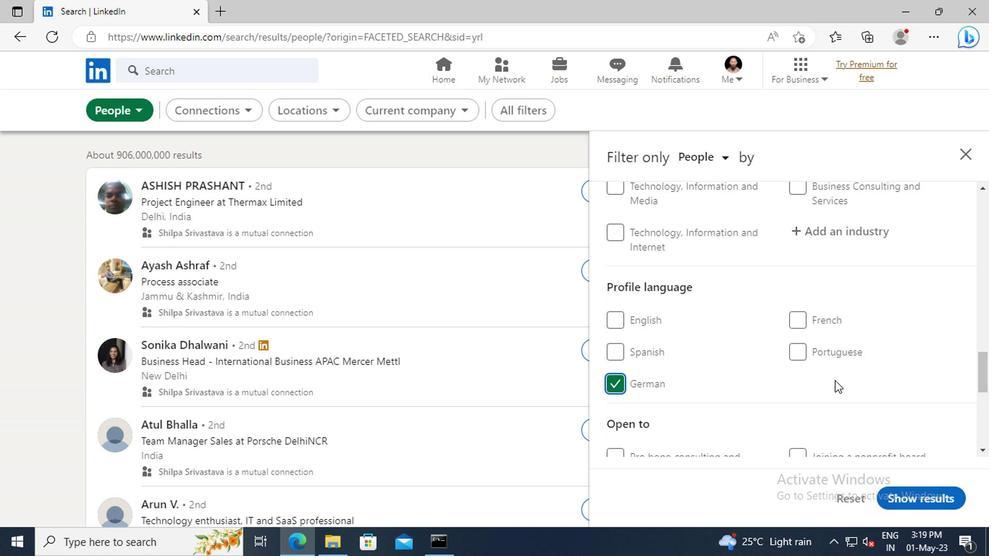 
Action: Mouse scrolled (831, 381) with delta (0, 1)
Screenshot: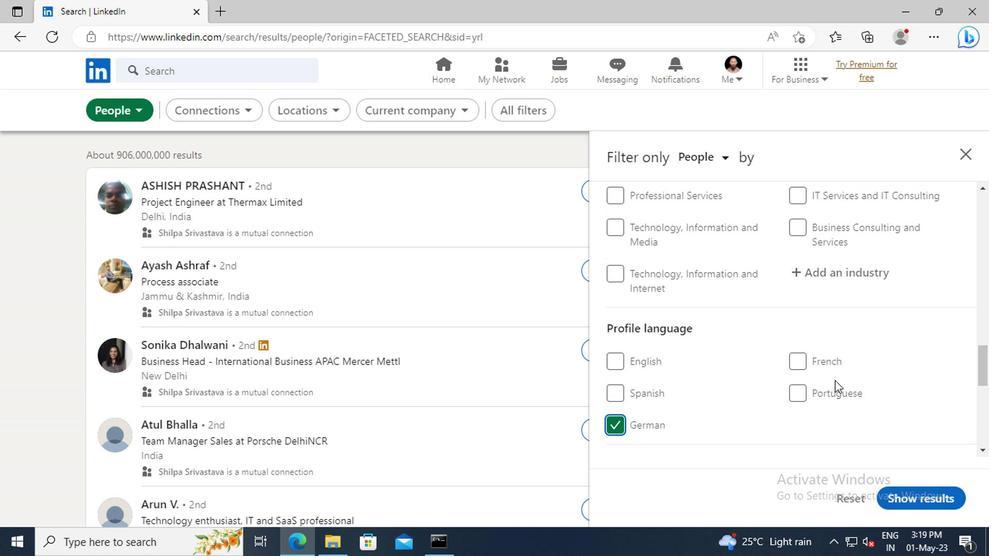 
Action: Mouse moved to (832, 380)
Screenshot: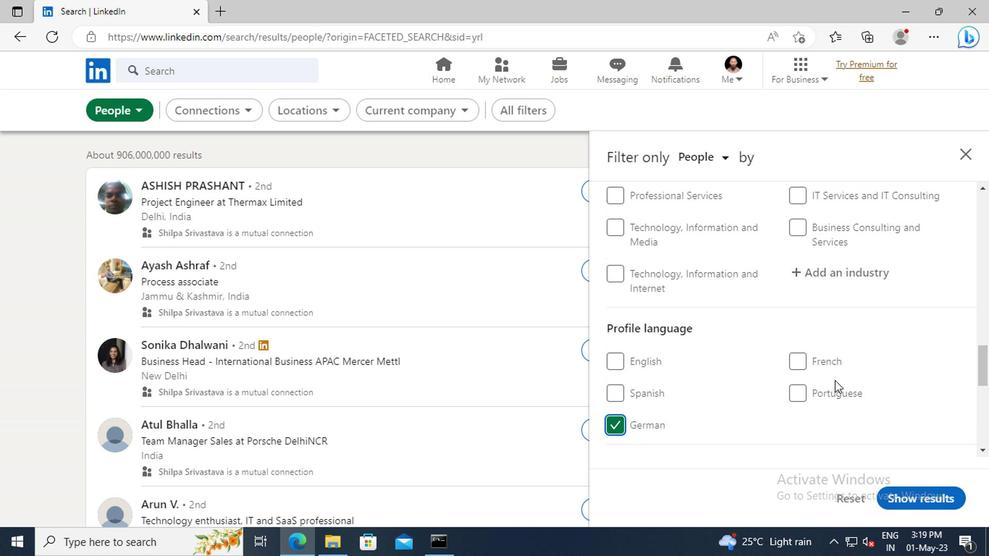 
Action: Mouse scrolled (832, 381) with delta (0, 1)
Screenshot: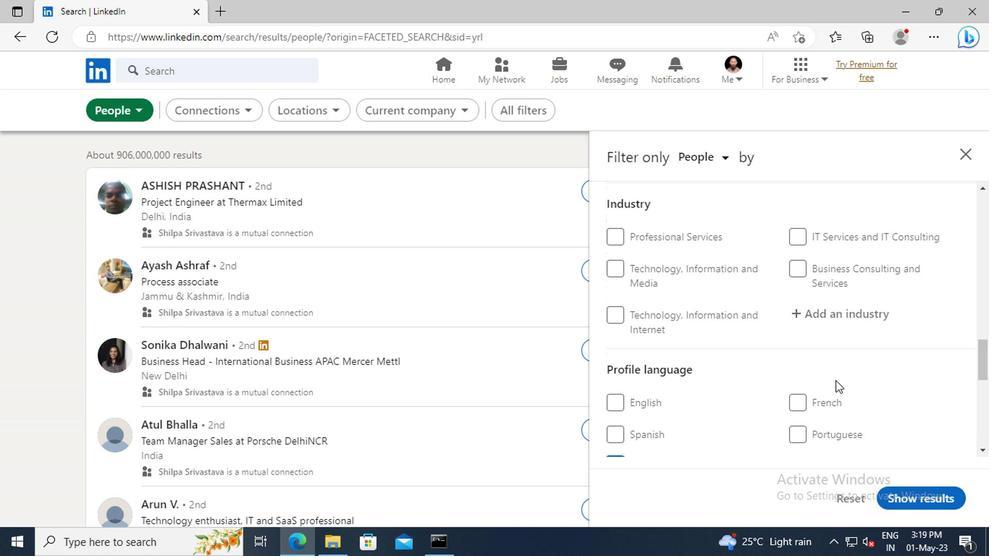 
Action: Mouse scrolled (832, 381) with delta (0, 1)
Screenshot: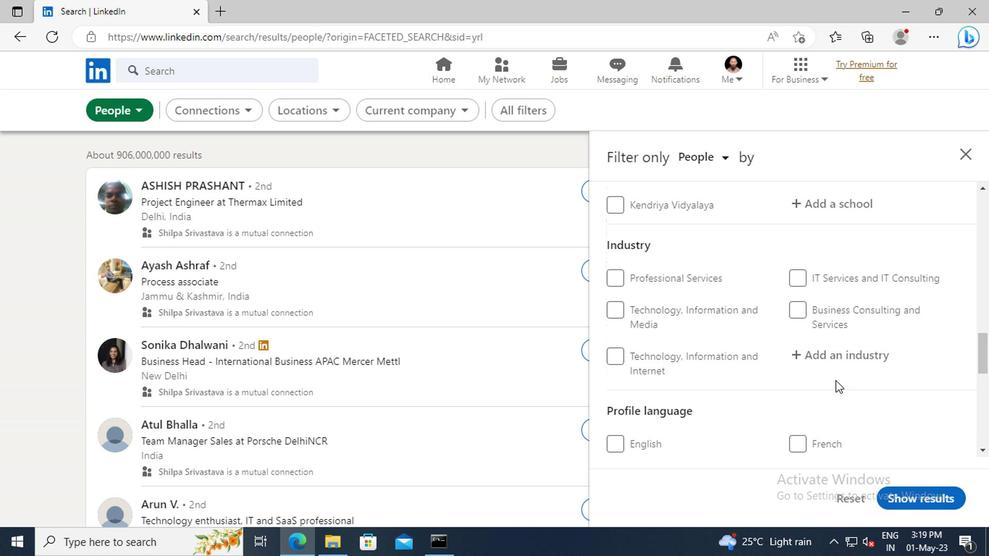 
Action: Mouse scrolled (832, 381) with delta (0, 1)
Screenshot: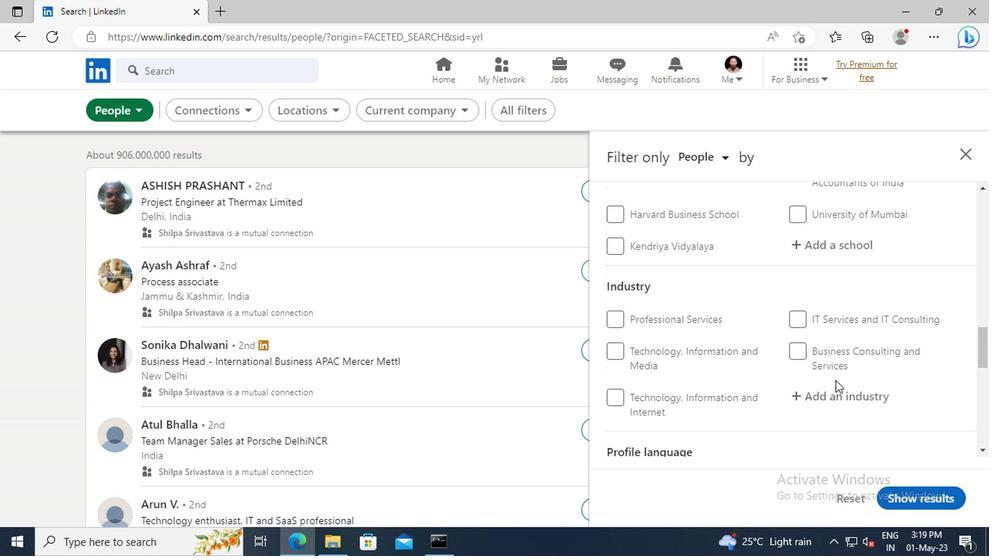 
Action: Mouse scrolled (832, 381) with delta (0, 1)
Screenshot: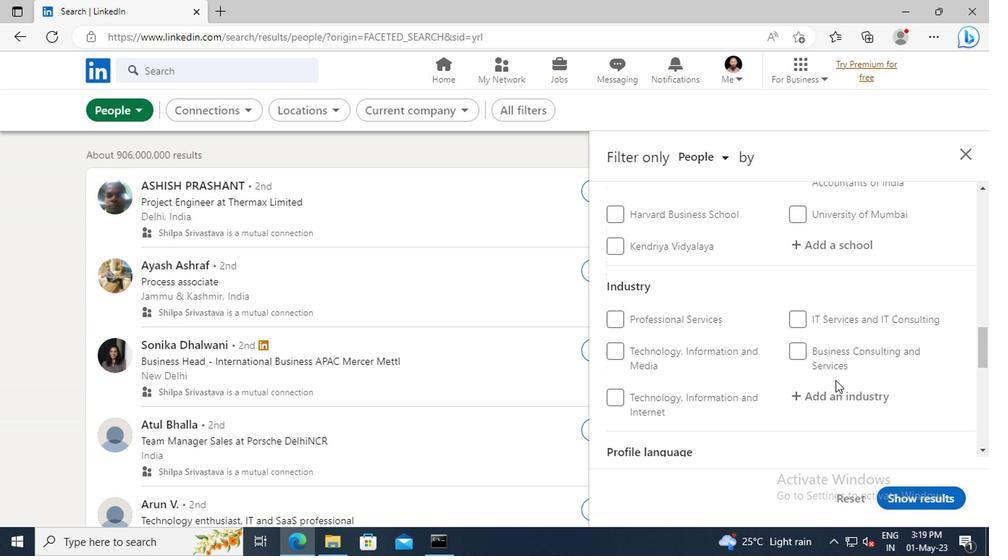 
Action: Mouse scrolled (832, 381) with delta (0, 1)
Screenshot: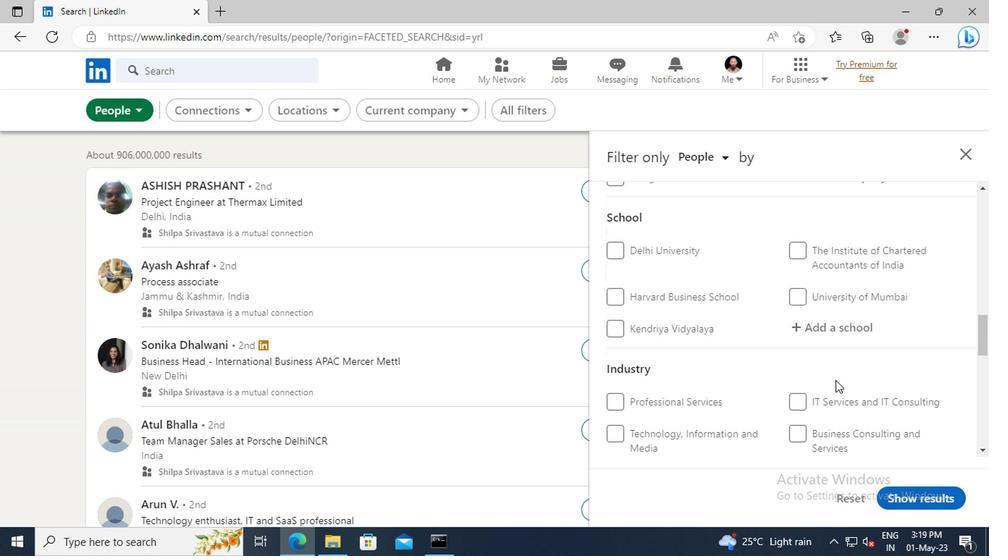 
Action: Mouse scrolled (832, 381) with delta (0, 1)
Screenshot: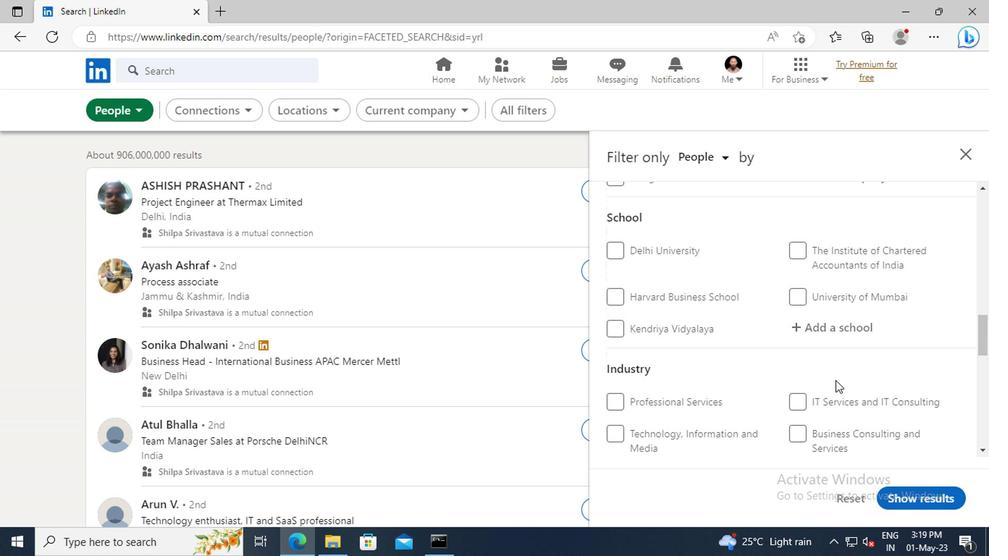 
Action: Mouse scrolled (832, 381) with delta (0, 1)
Screenshot: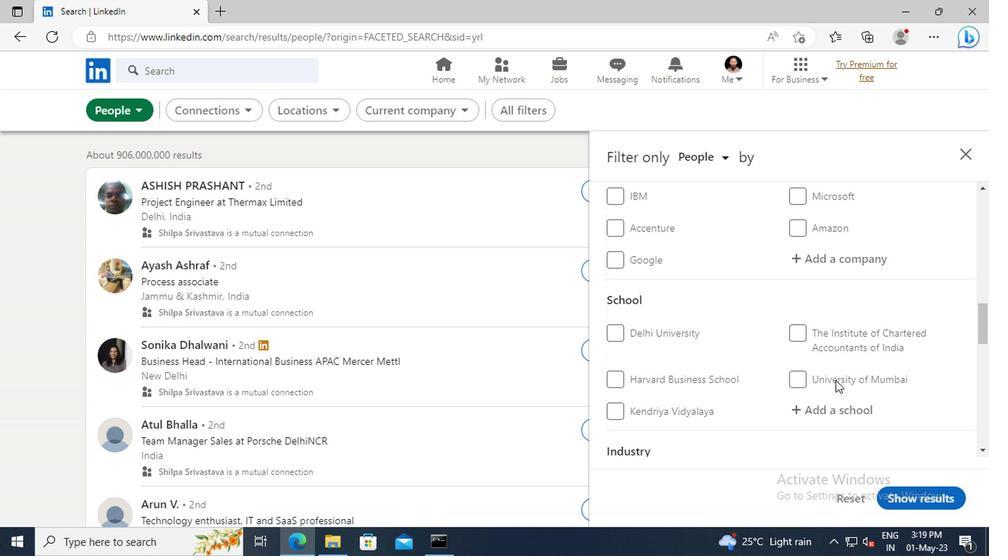 
Action: Mouse scrolled (832, 381) with delta (0, 1)
Screenshot: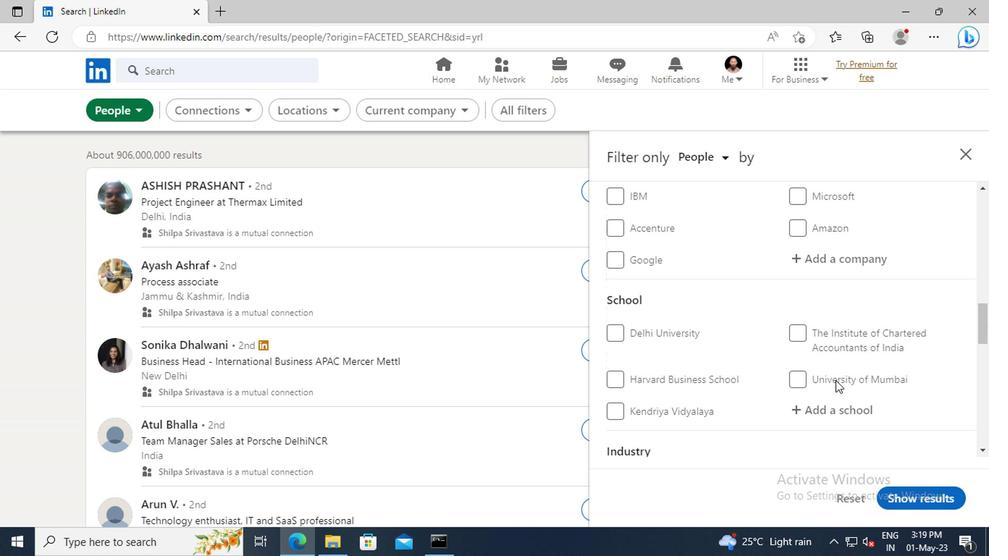 
Action: Mouse scrolled (832, 381) with delta (0, 1)
Screenshot: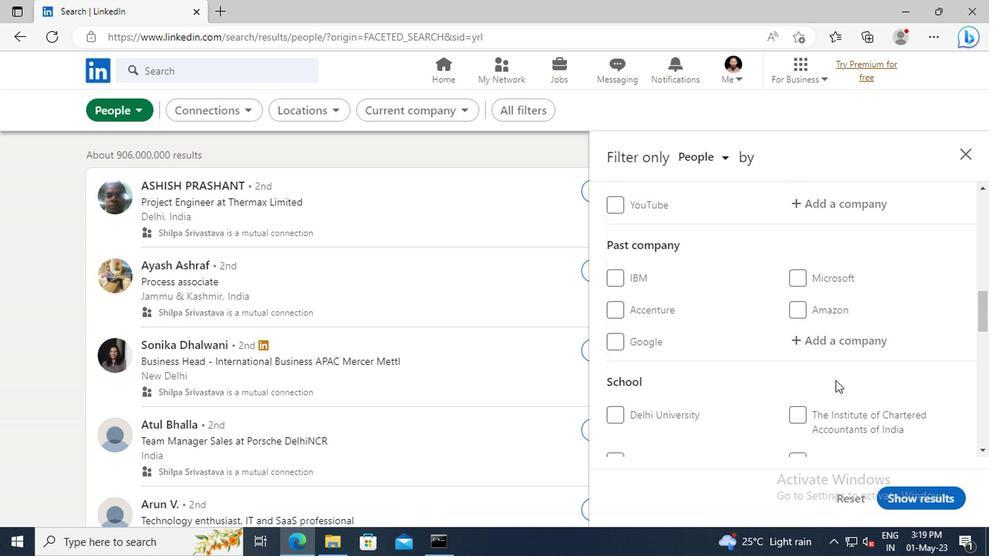 
Action: Mouse scrolled (832, 381) with delta (0, 1)
Screenshot: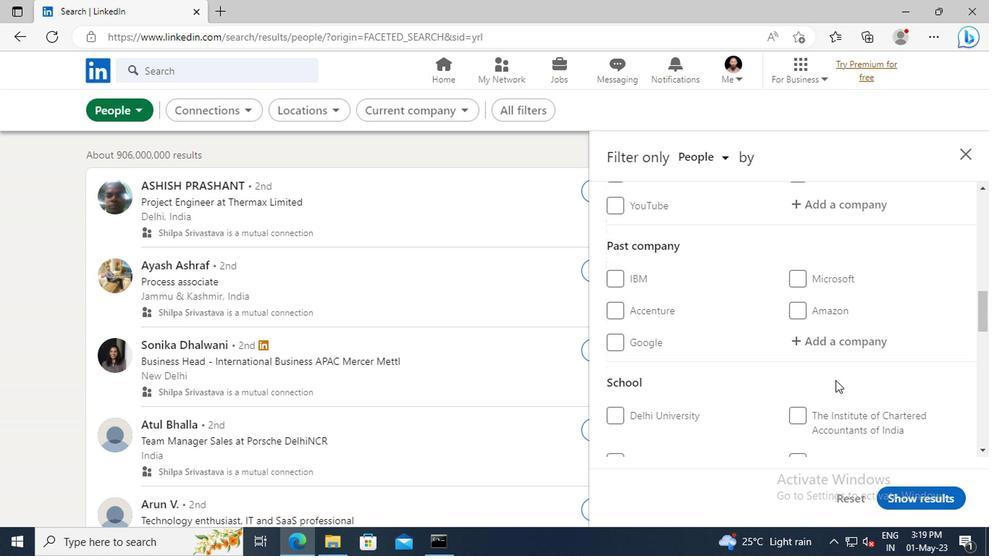 
Action: Mouse scrolled (832, 381) with delta (0, 1)
Screenshot: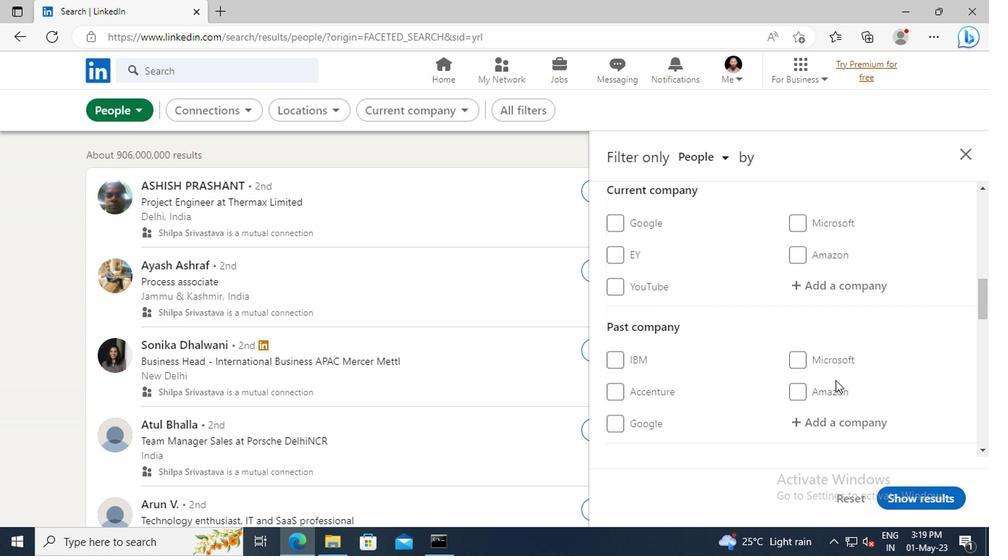 
Action: Mouse moved to (809, 332)
Screenshot: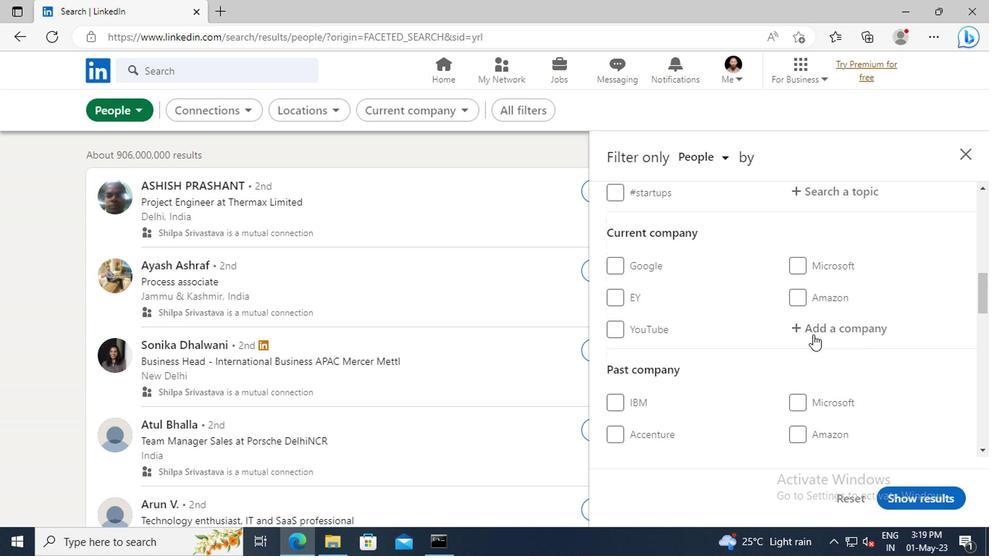 
Action: Mouse pressed left at (809, 332)
Screenshot: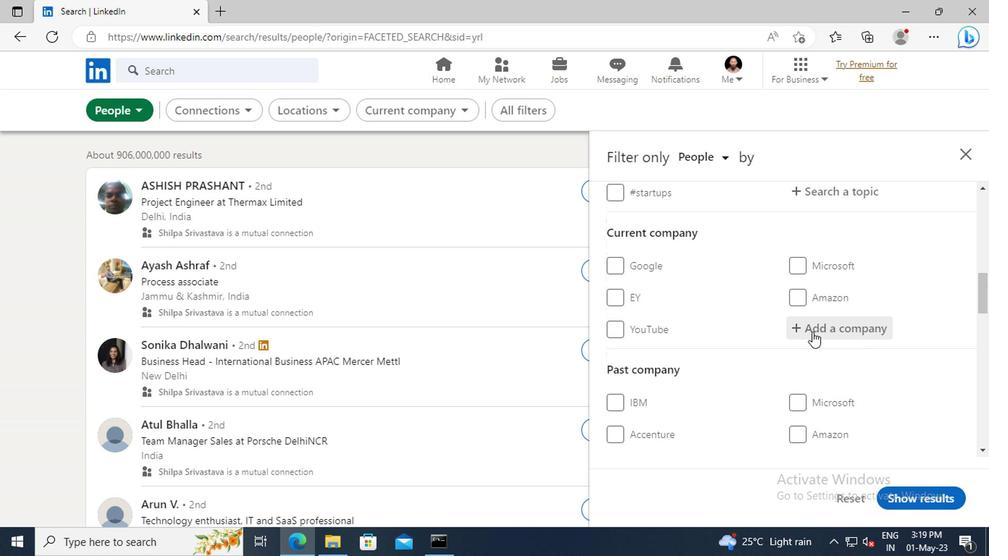 
Action: Key pressed <Key.shift>PURPLE<Key.space><Key.shift>DRIVE
Screenshot: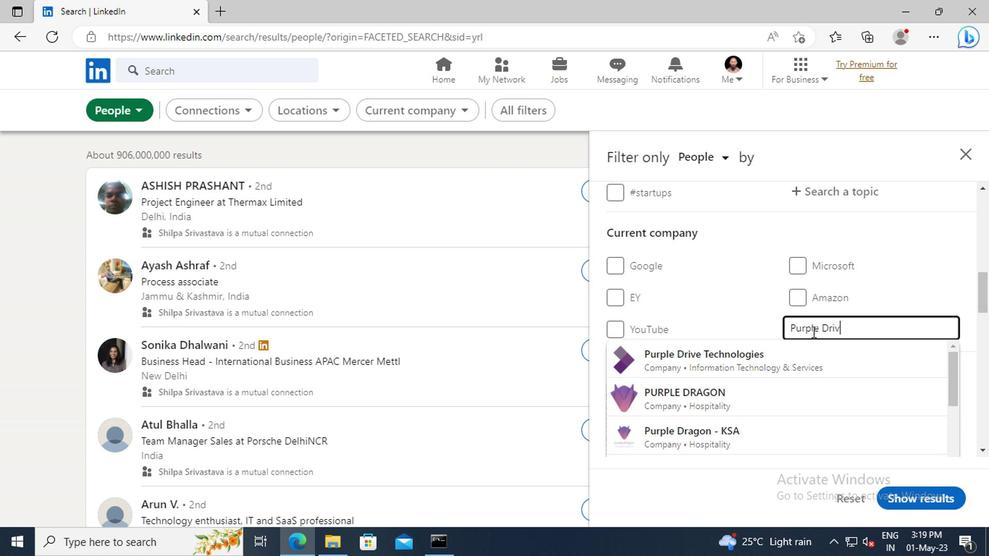 
Action: Mouse moved to (795, 355)
Screenshot: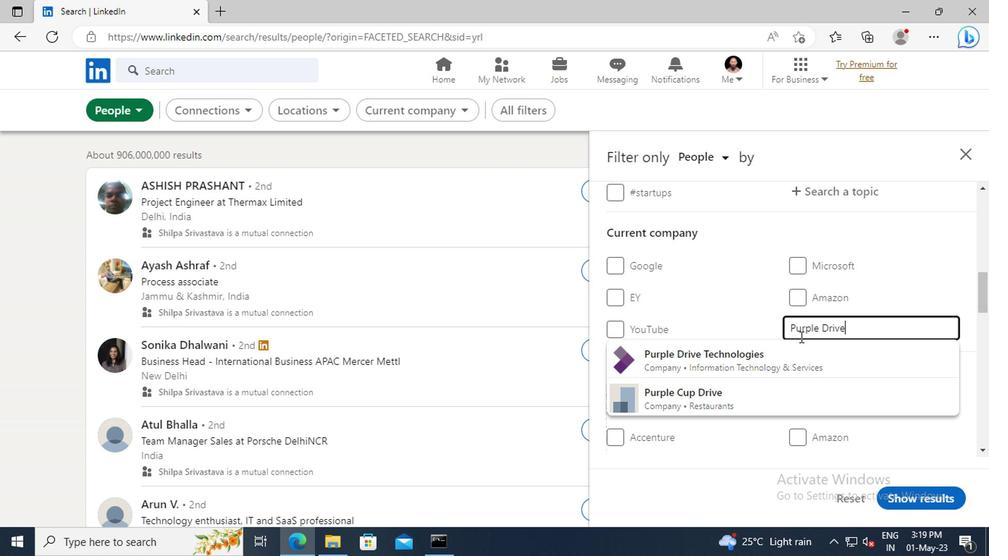 
Action: Mouse pressed left at (795, 355)
Screenshot: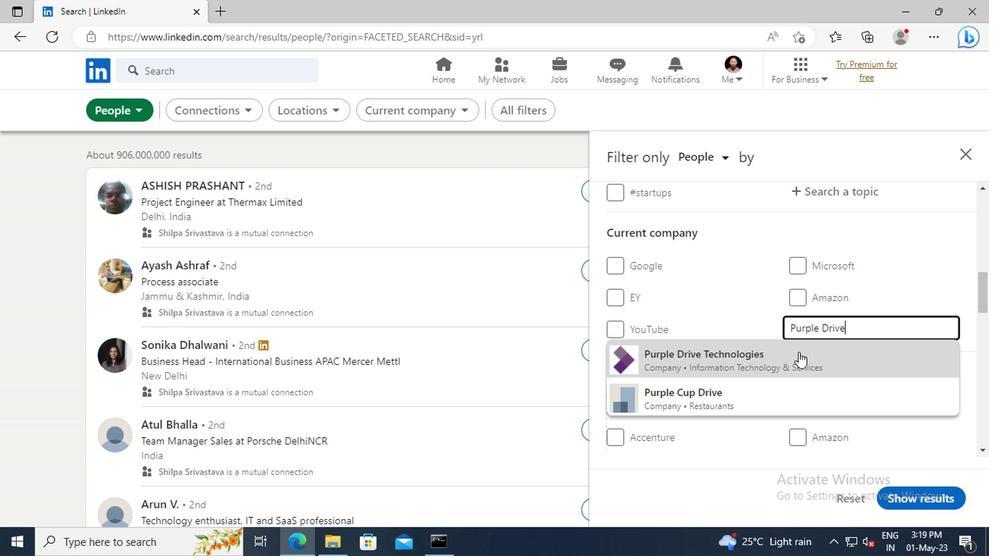 
Action: Mouse scrolled (795, 355) with delta (0, 0)
Screenshot: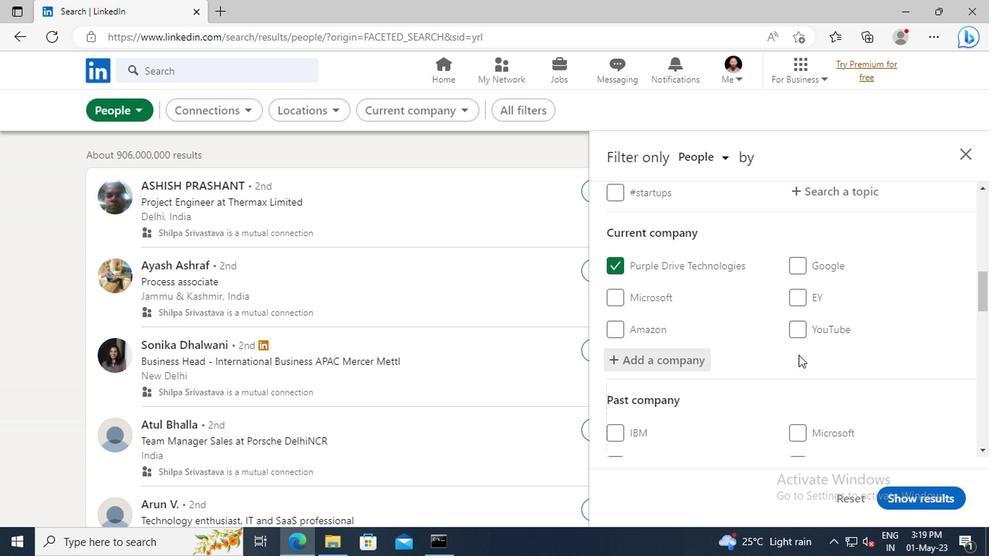 
Action: Mouse scrolled (795, 355) with delta (0, 0)
Screenshot: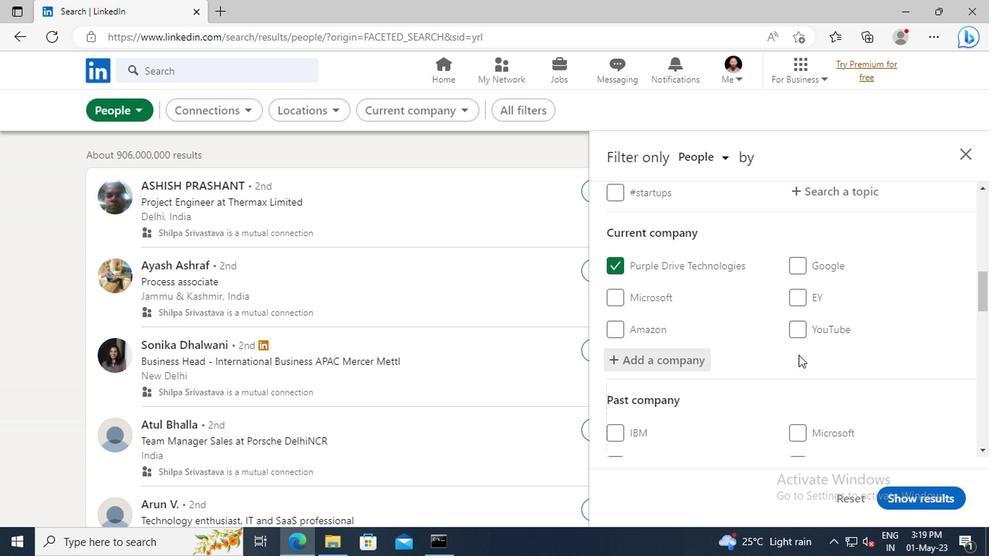 
Action: Mouse scrolled (795, 355) with delta (0, 0)
Screenshot: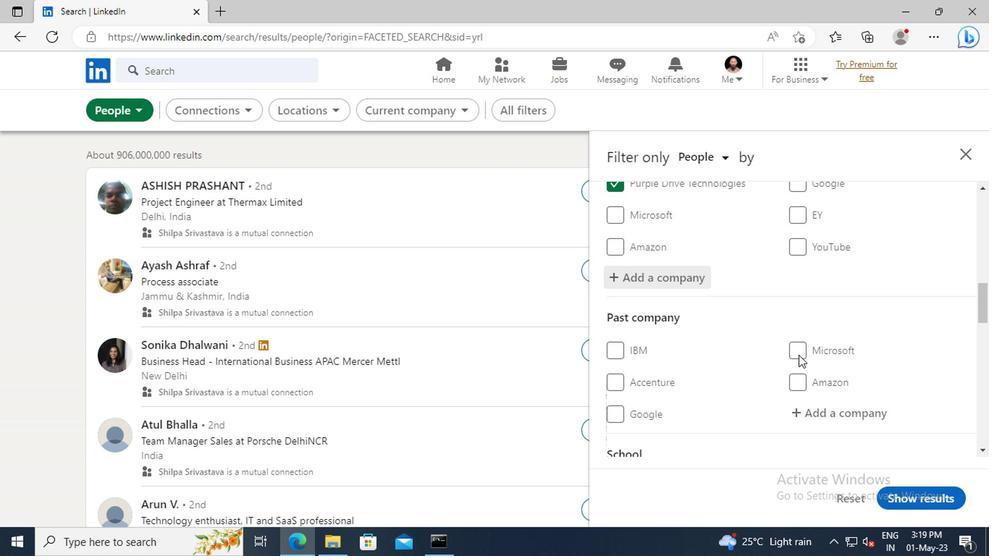 
Action: Mouse scrolled (795, 355) with delta (0, 0)
Screenshot: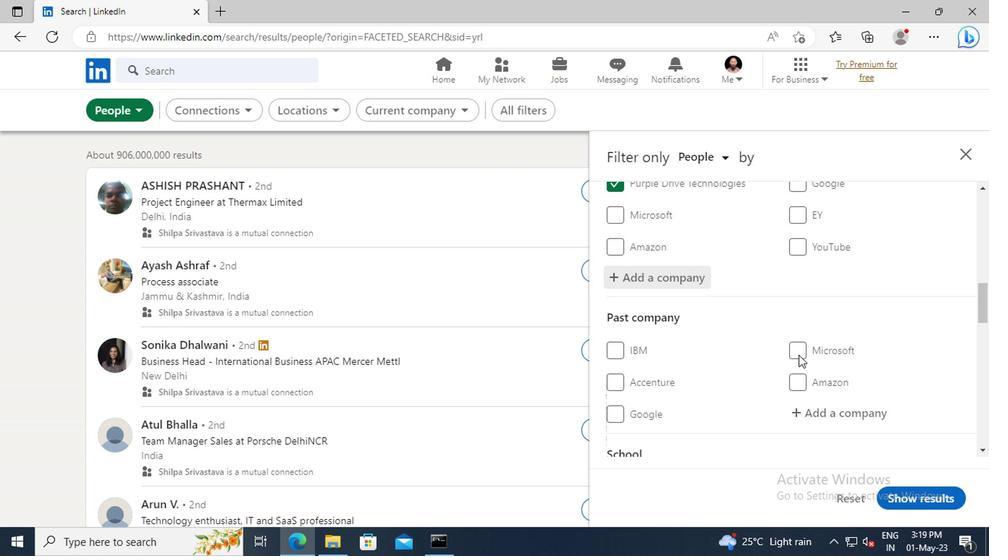 
Action: Mouse scrolled (795, 355) with delta (0, 0)
Screenshot: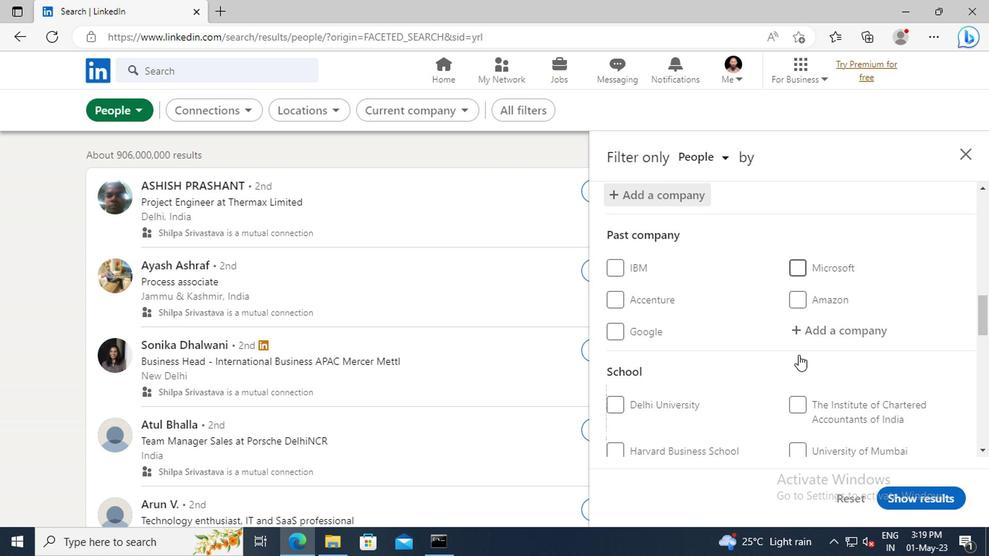 
Action: Mouse scrolled (795, 355) with delta (0, 0)
Screenshot: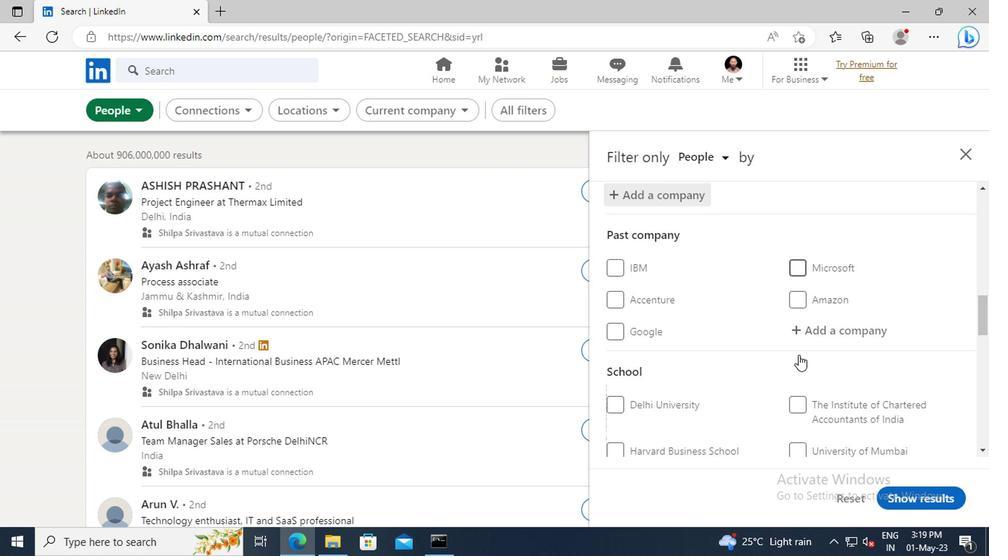 
Action: Mouse scrolled (795, 355) with delta (0, 0)
Screenshot: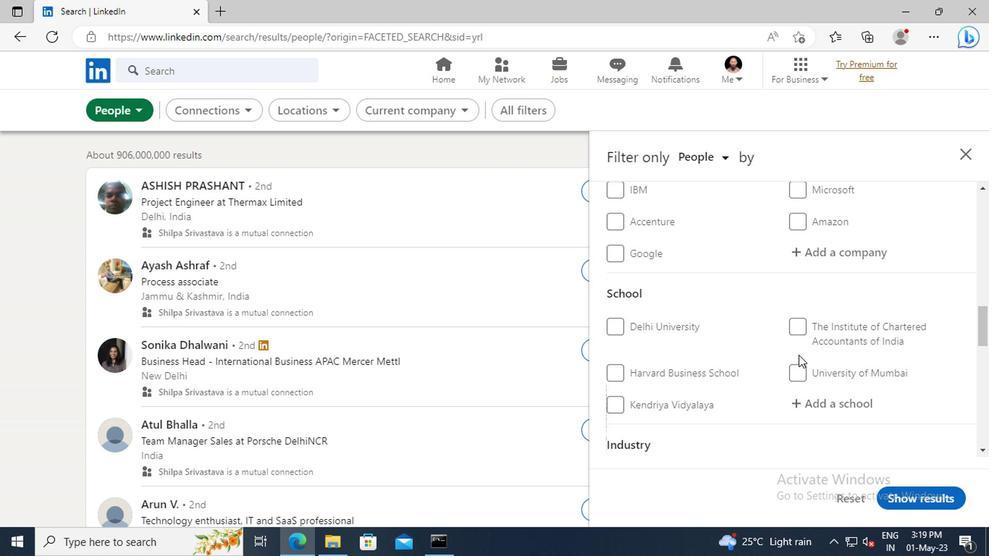 
Action: Mouse moved to (810, 359)
Screenshot: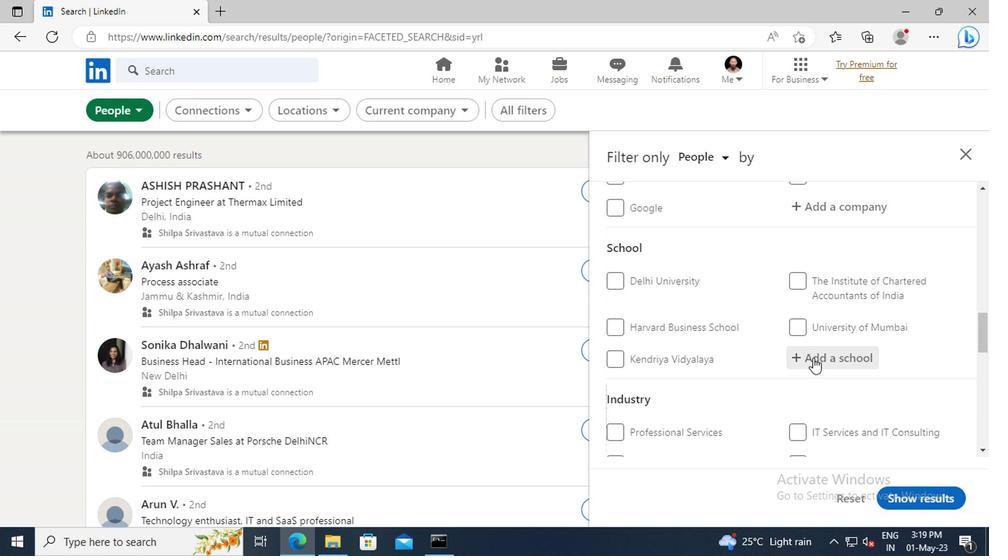 
Action: Mouse pressed left at (810, 359)
Screenshot: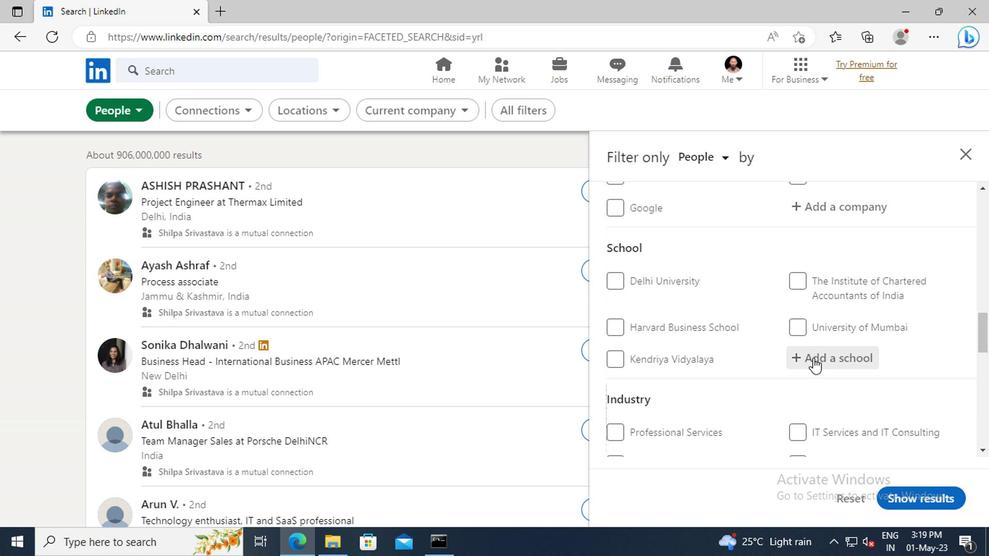 
Action: Key pressed <Key.shift>CHRIST<Key.space><Key.shift>THE<Key.space><Key.shift>K
Screenshot: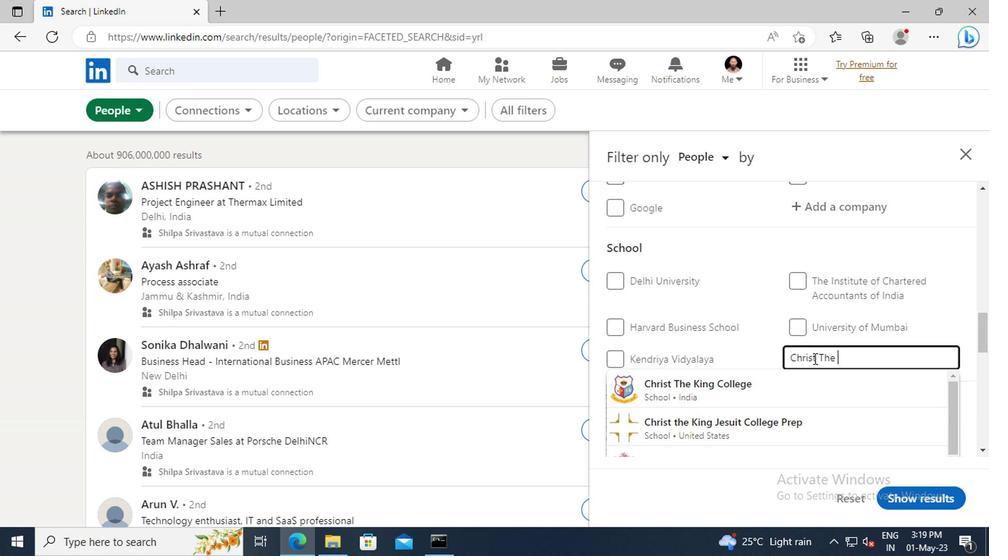 
Action: Mouse moved to (769, 380)
Screenshot: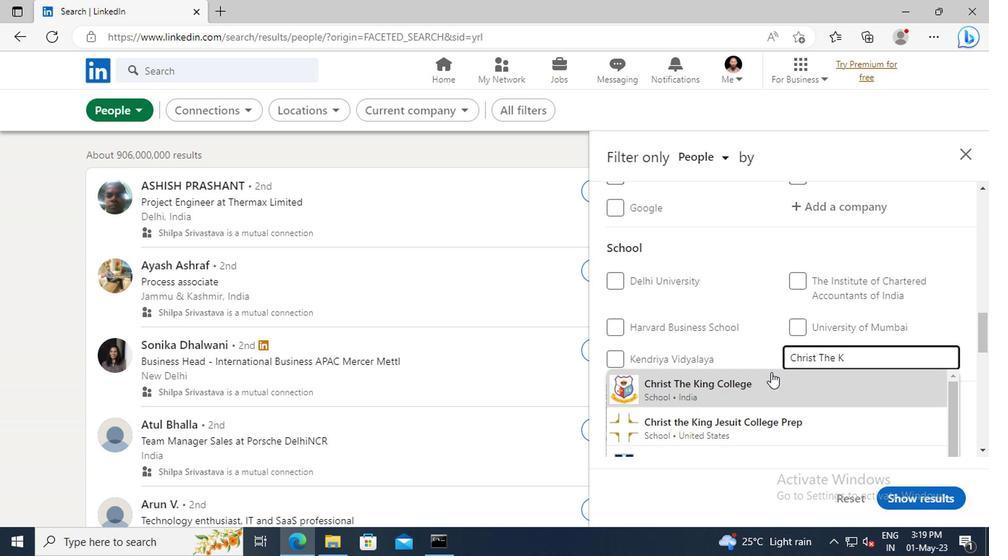 
Action: Mouse pressed left at (769, 380)
Screenshot: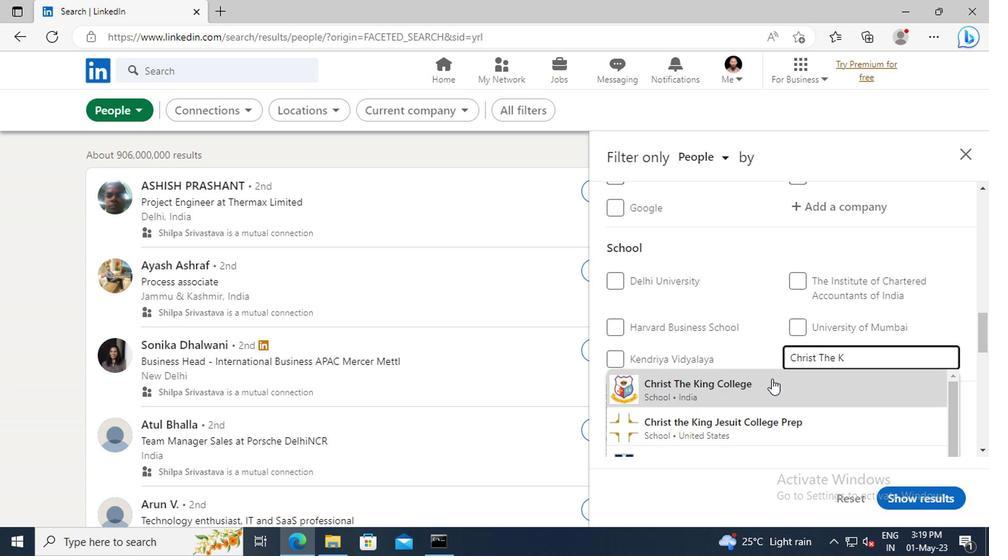 
Action: Mouse scrolled (769, 380) with delta (0, 0)
Screenshot: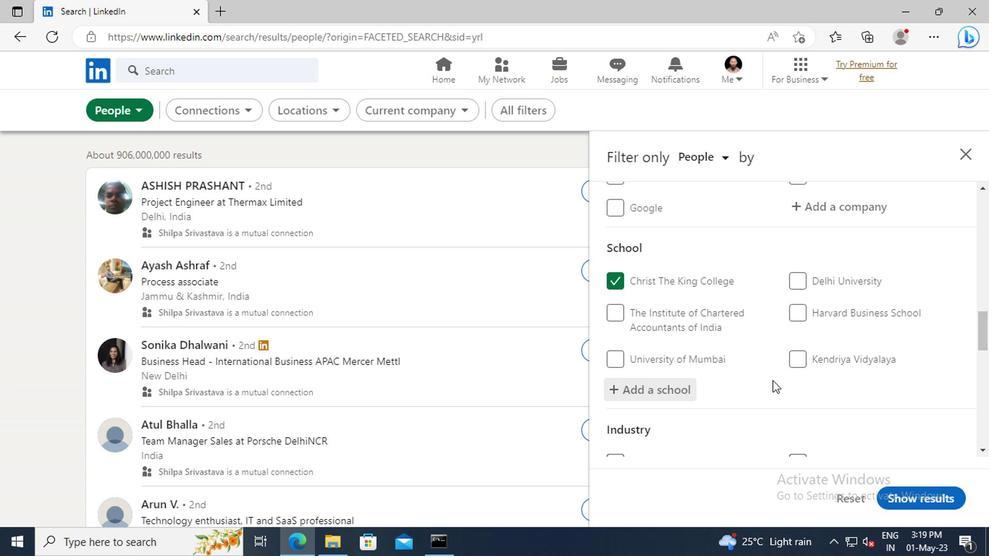 
Action: Mouse scrolled (769, 380) with delta (0, 0)
Screenshot: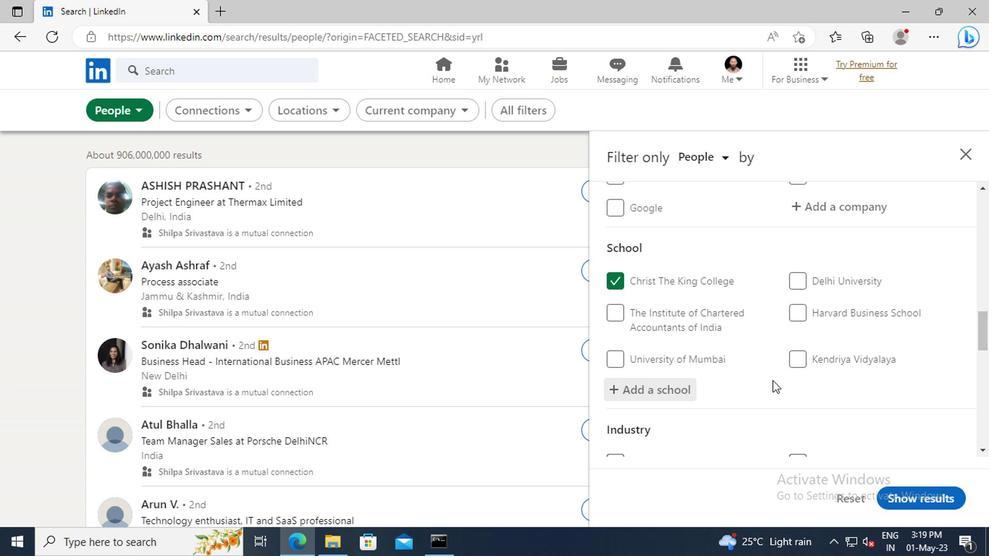 
Action: Mouse scrolled (769, 380) with delta (0, 0)
Screenshot: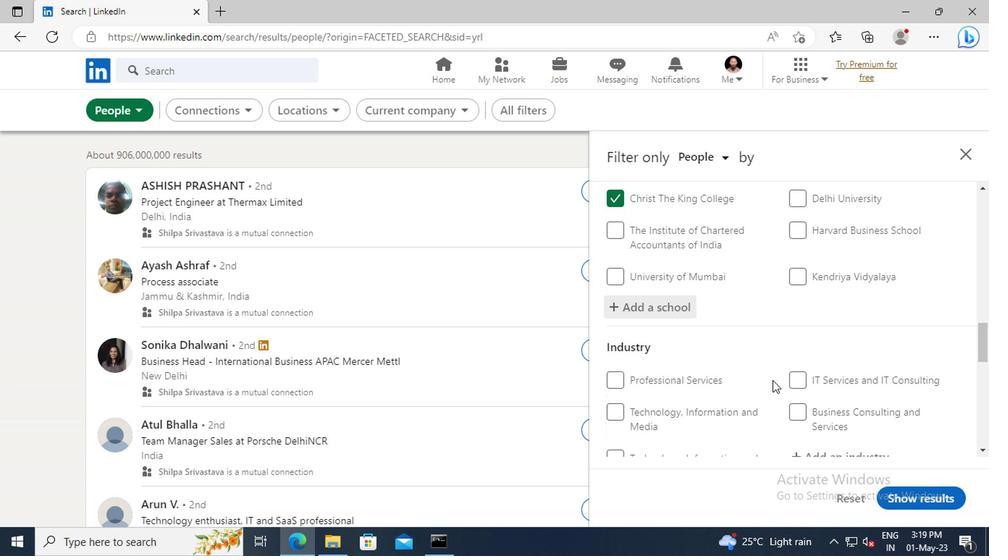 
Action: Mouse scrolled (769, 380) with delta (0, 0)
Screenshot: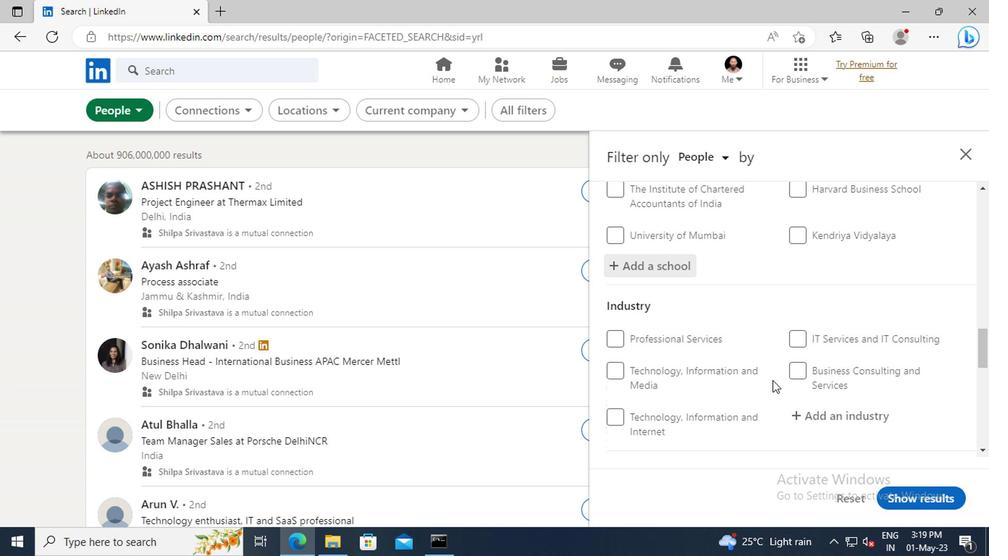 
Action: Mouse moved to (806, 379)
Screenshot: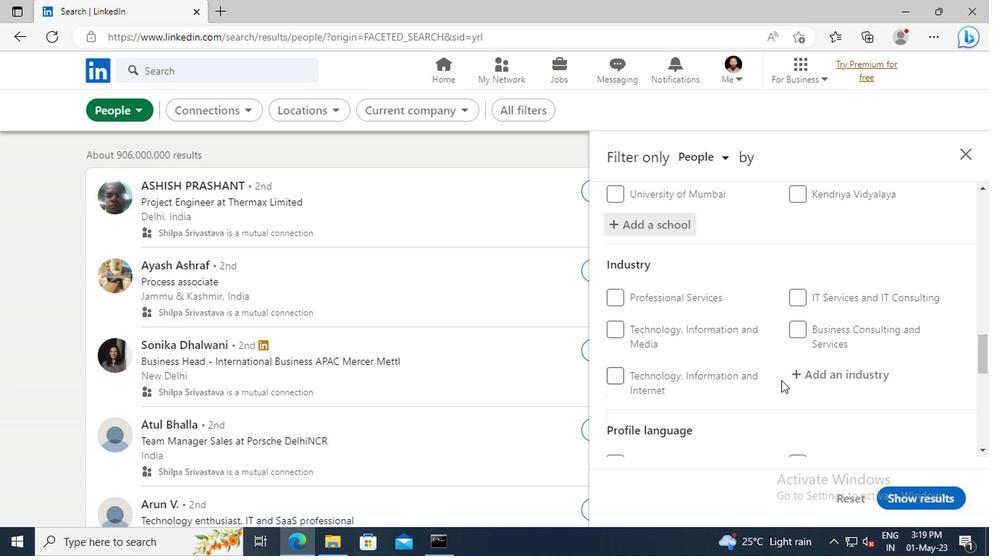 
Action: Mouse pressed left at (806, 379)
Screenshot: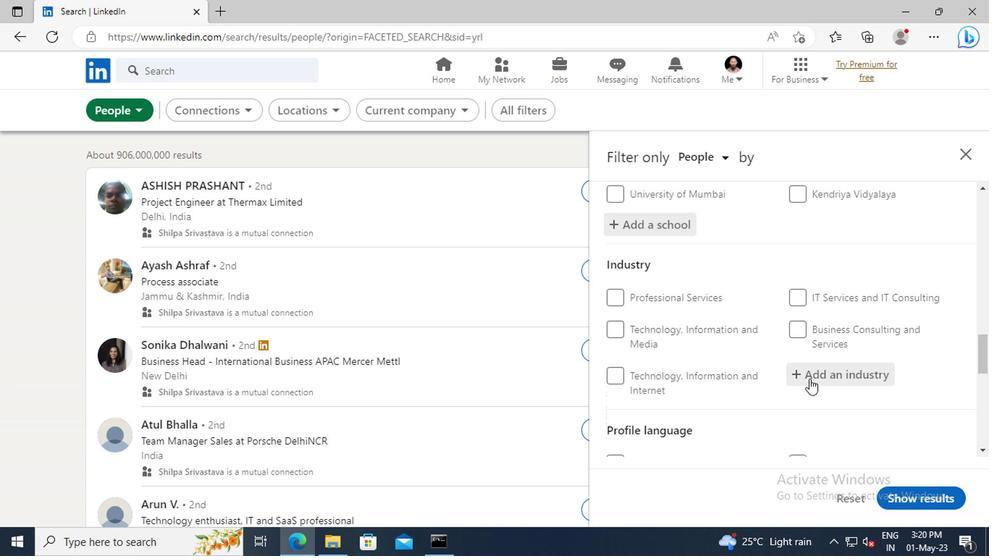
Action: Key pressed <Key.shift>THEATER<Key.space>
Screenshot: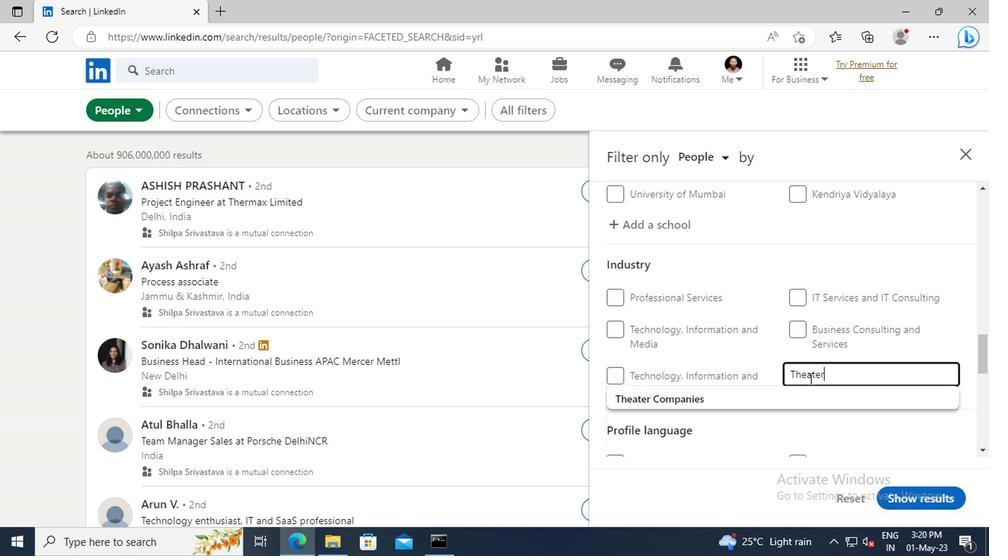 
Action: Mouse moved to (770, 403)
Screenshot: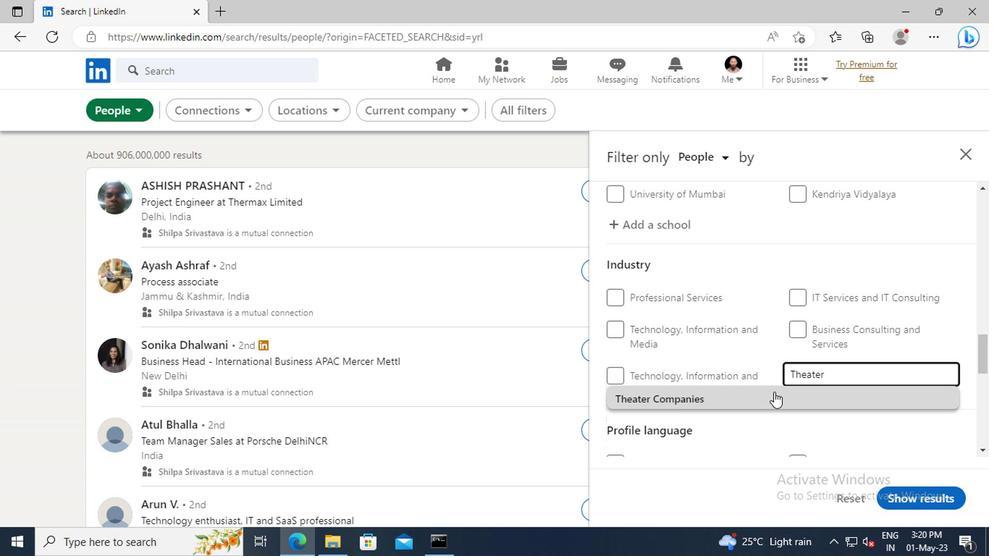 
Action: Mouse pressed left at (770, 403)
Screenshot: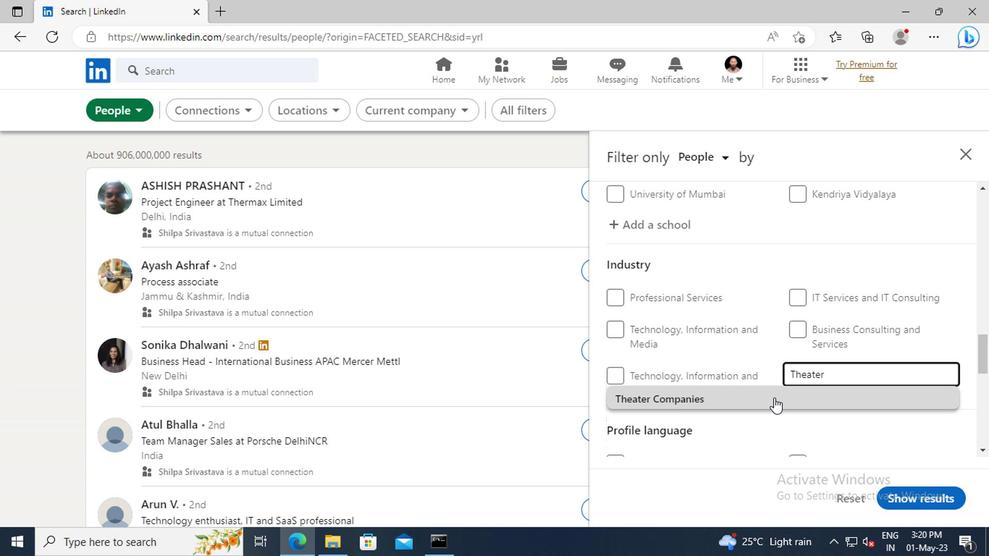 
Action: Mouse scrolled (770, 403) with delta (0, 0)
Screenshot: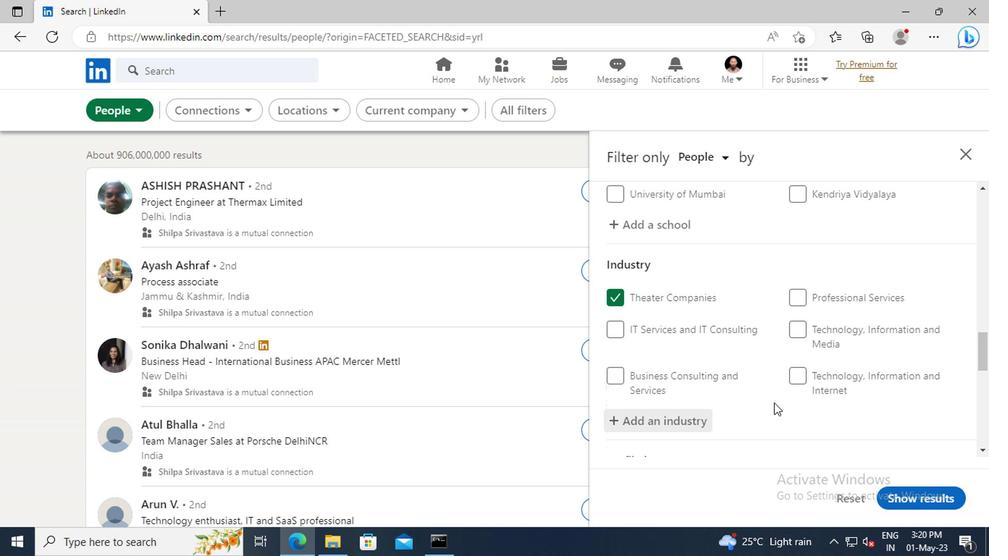 
Action: Mouse scrolled (770, 403) with delta (0, 0)
Screenshot: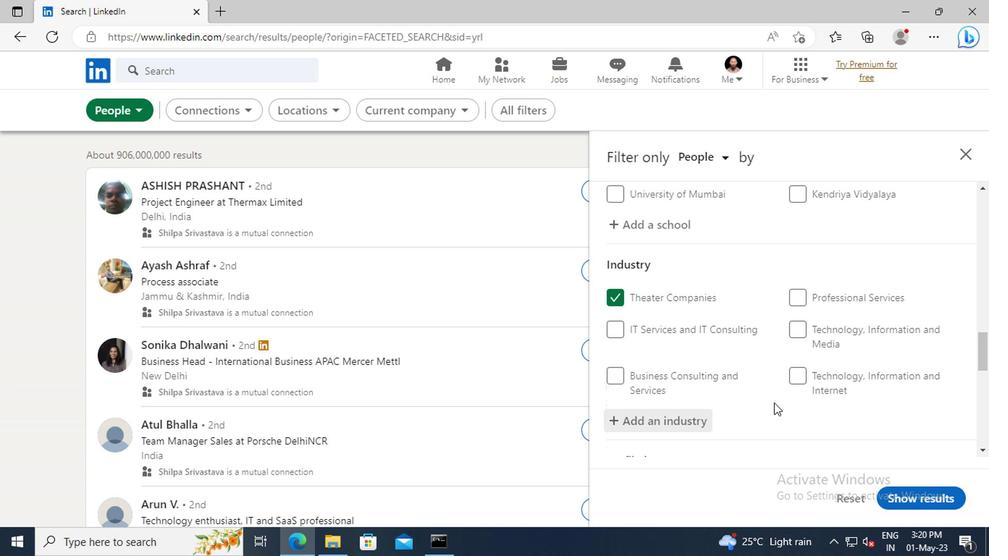 
Action: Mouse moved to (770, 385)
Screenshot: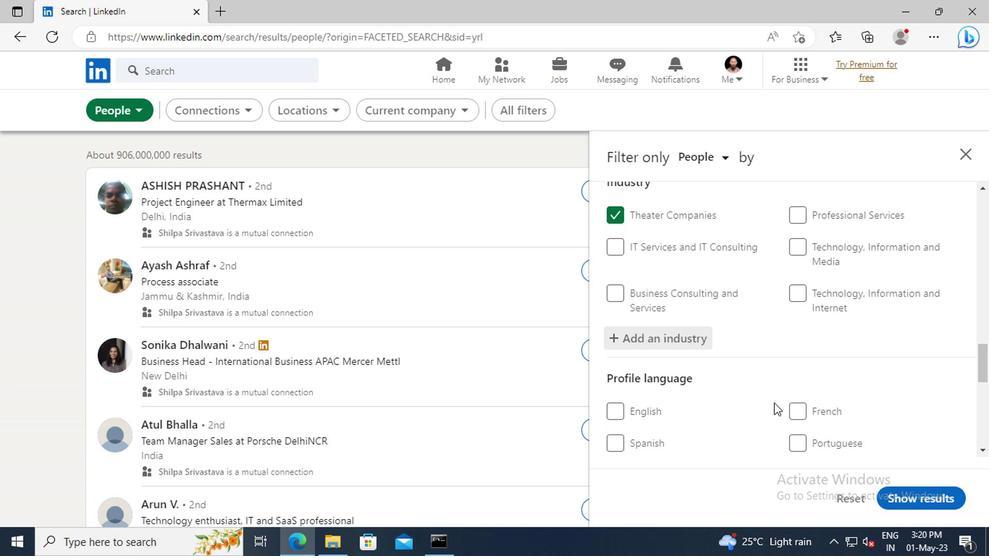 
Action: Mouse scrolled (770, 384) with delta (0, -1)
Screenshot: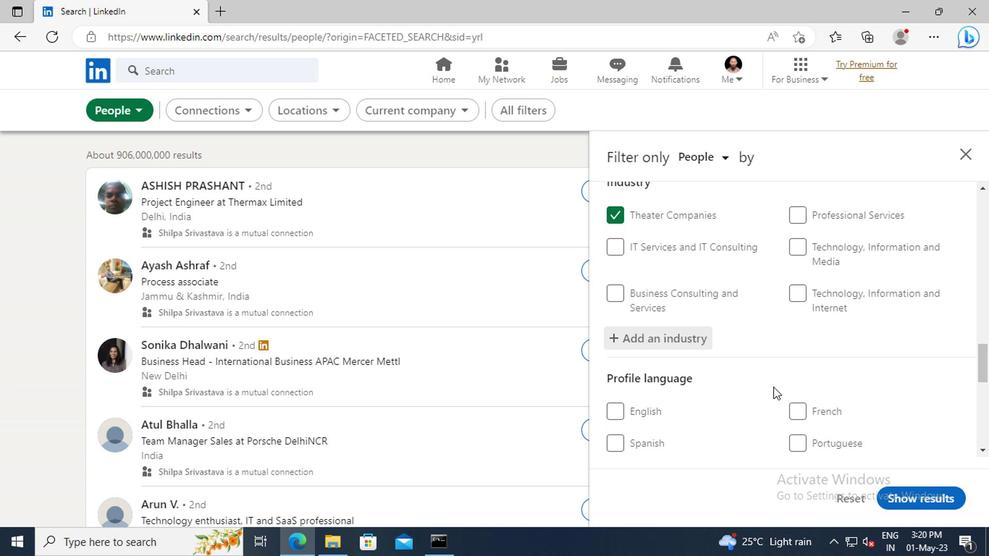 
Action: Mouse scrolled (770, 384) with delta (0, -1)
Screenshot: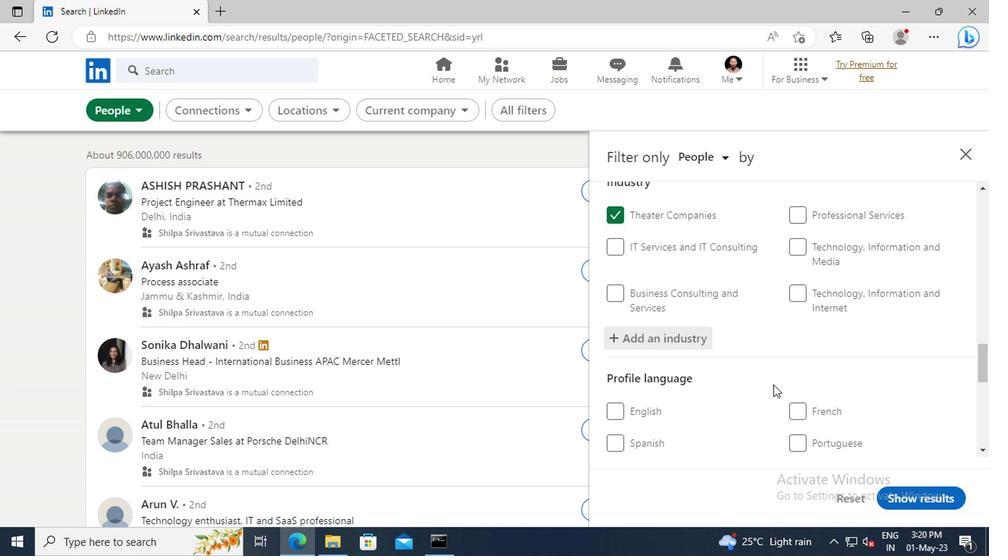 
Action: Mouse moved to (771, 369)
Screenshot: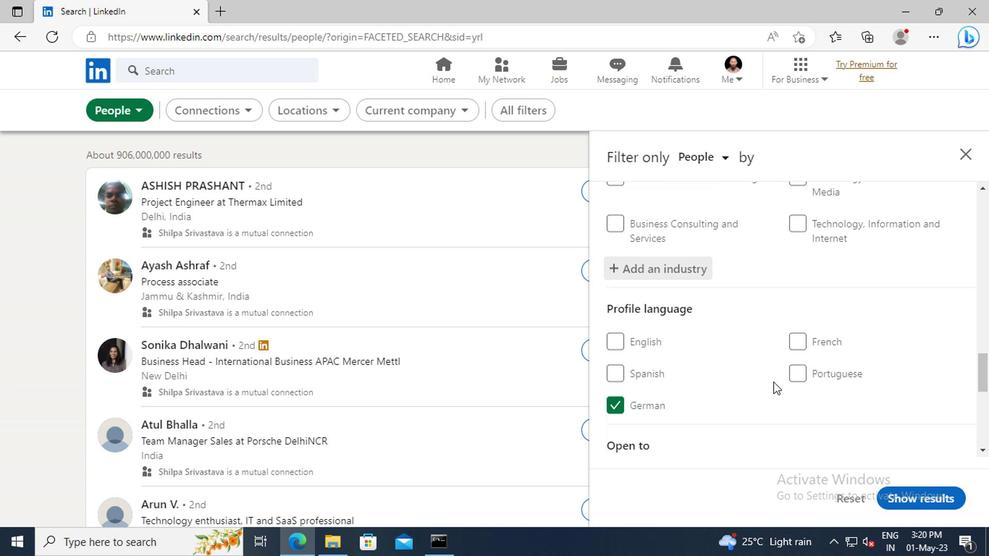 
Action: Mouse scrolled (771, 368) with delta (0, -1)
Screenshot: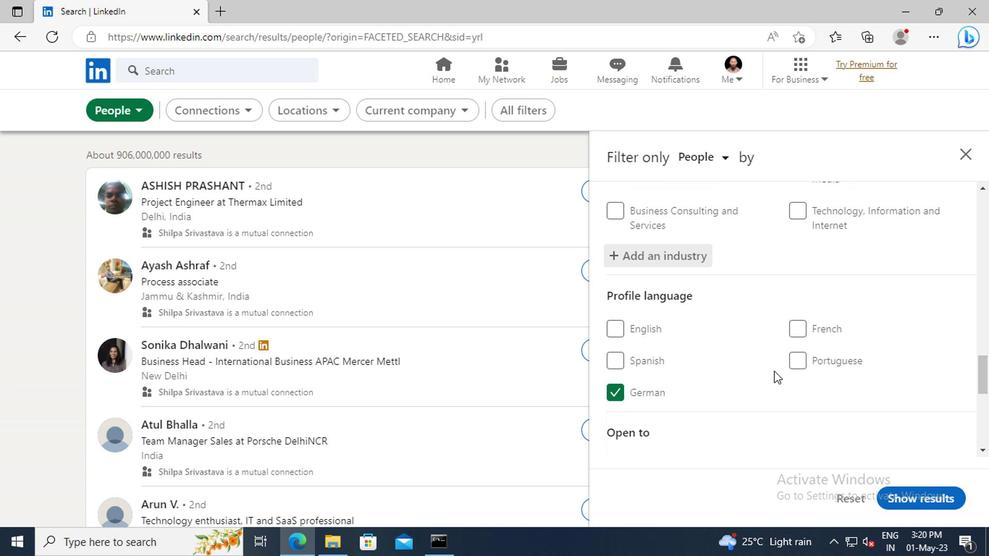 
Action: Mouse scrolled (771, 368) with delta (0, -1)
Screenshot: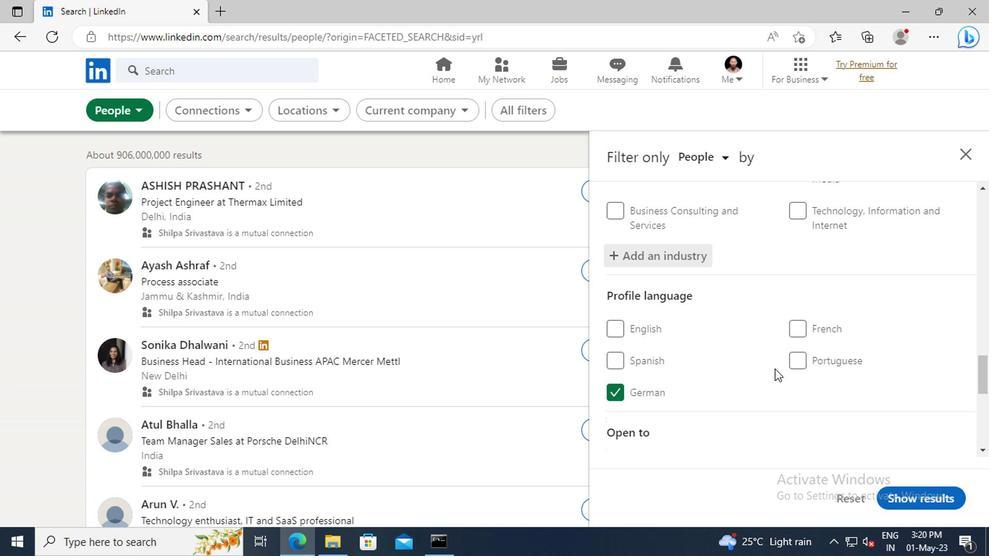 
Action: Mouse scrolled (771, 368) with delta (0, -1)
Screenshot: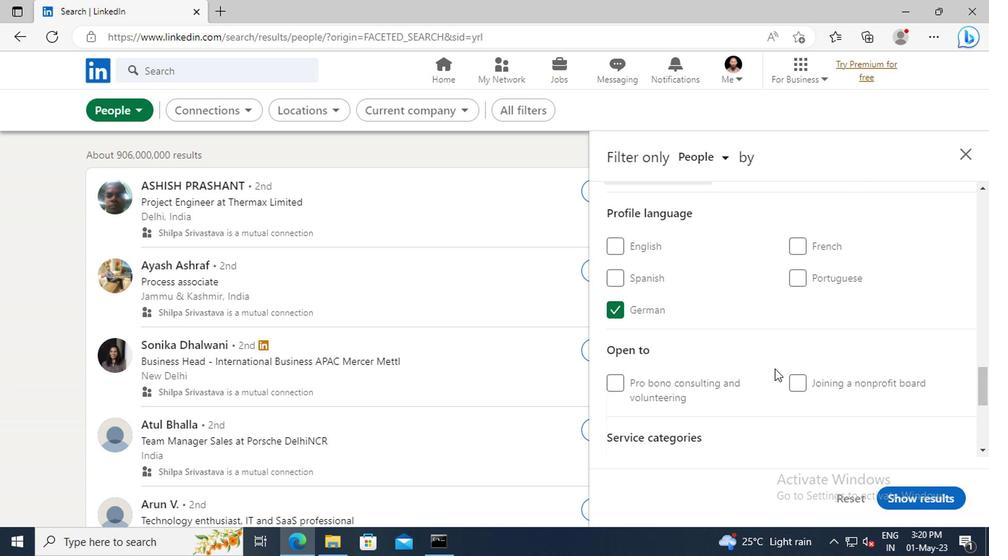 
Action: Mouse scrolled (771, 368) with delta (0, -1)
Screenshot: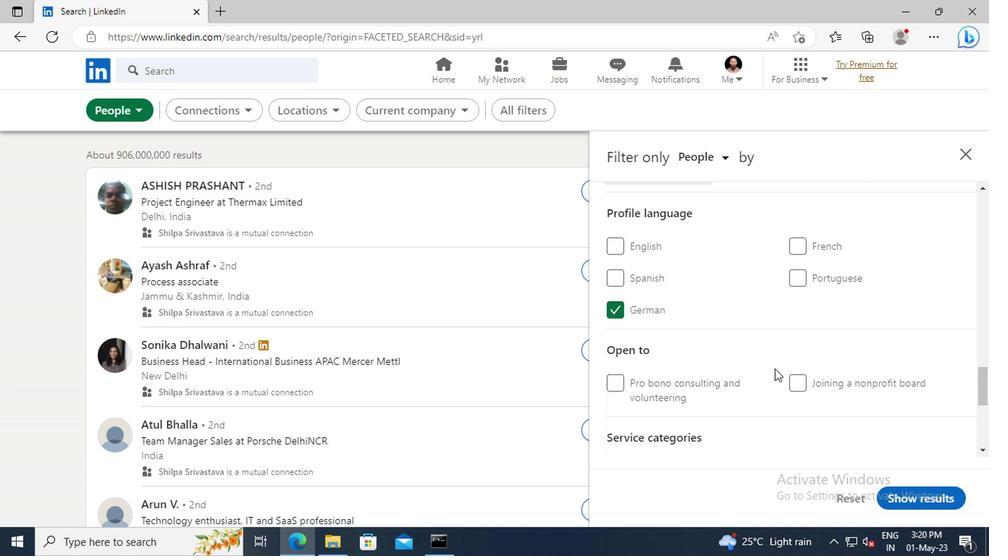 
Action: Mouse scrolled (771, 368) with delta (0, -1)
Screenshot: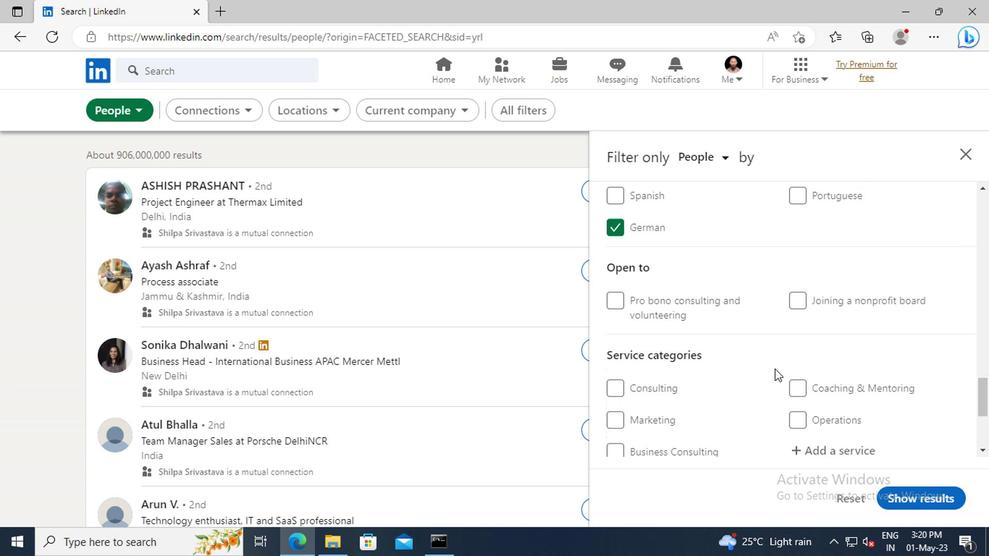 
Action: Mouse scrolled (771, 368) with delta (0, -1)
Screenshot: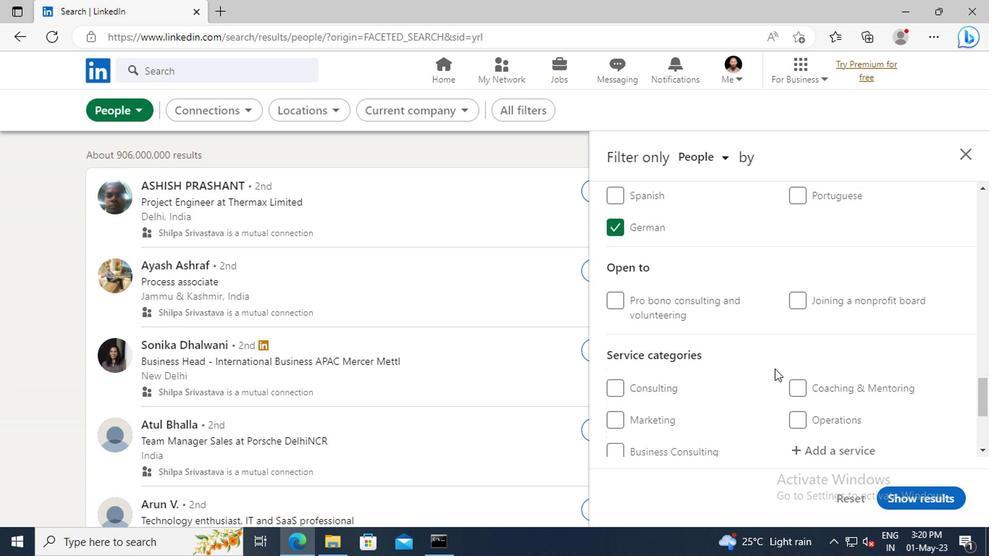 
Action: Mouse moved to (797, 370)
Screenshot: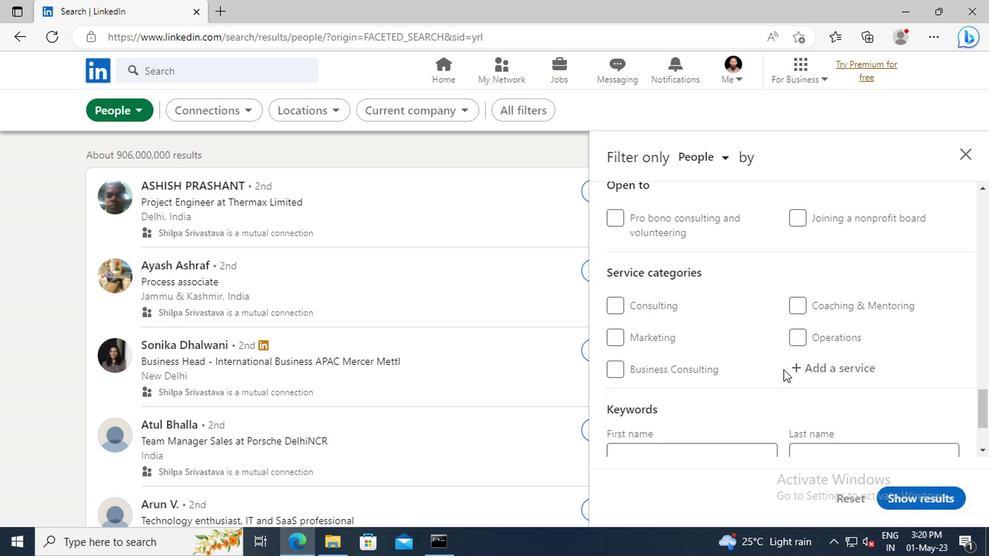 
Action: Mouse pressed left at (797, 370)
Screenshot: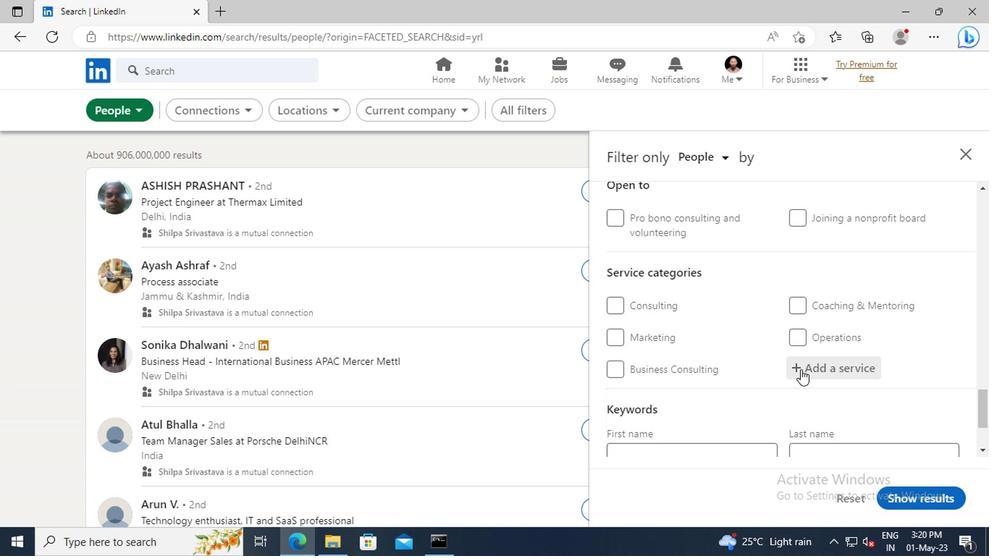 
Action: Key pressed <Key.shift>REAL<Key.space><Key.shift>ESTATE<Key.space><Key.shift>APP
Screenshot: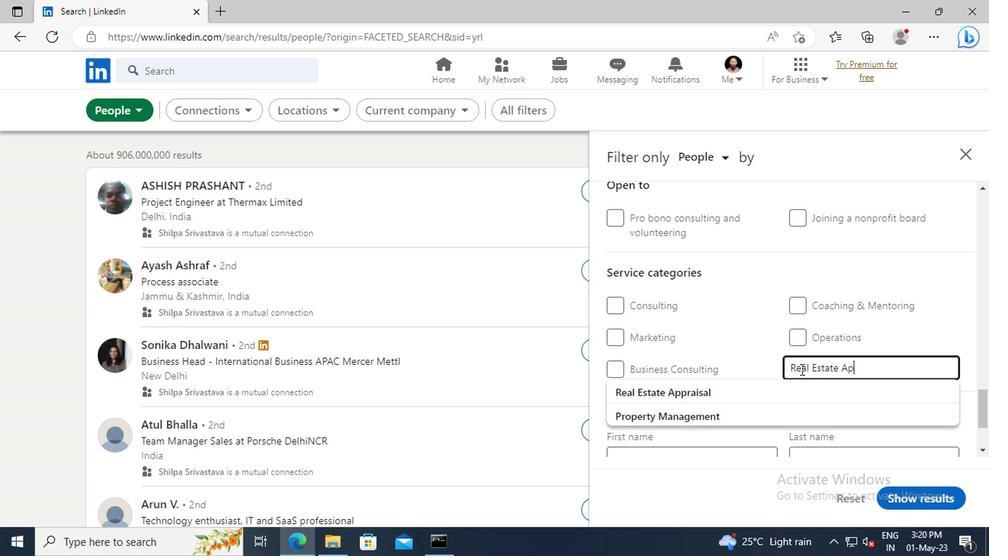 
Action: Mouse moved to (784, 399)
Screenshot: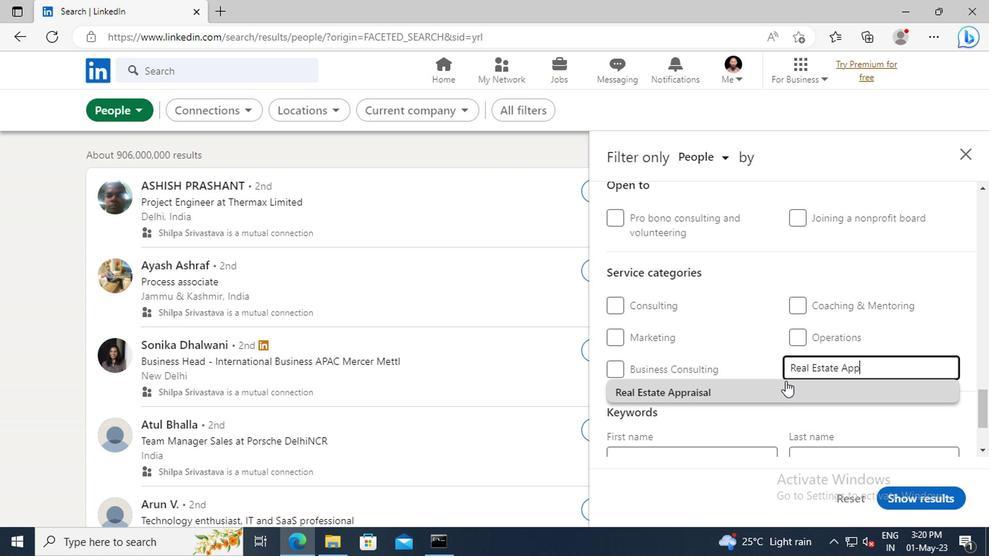 
Action: Mouse pressed left at (784, 399)
Screenshot: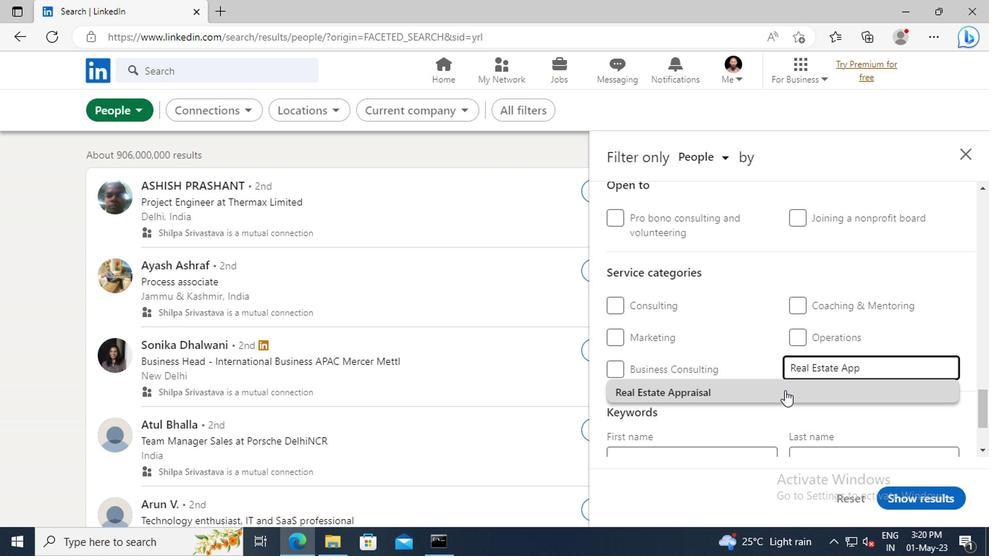 
Action: Mouse scrolled (784, 398) with delta (0, -1)
Screenshot: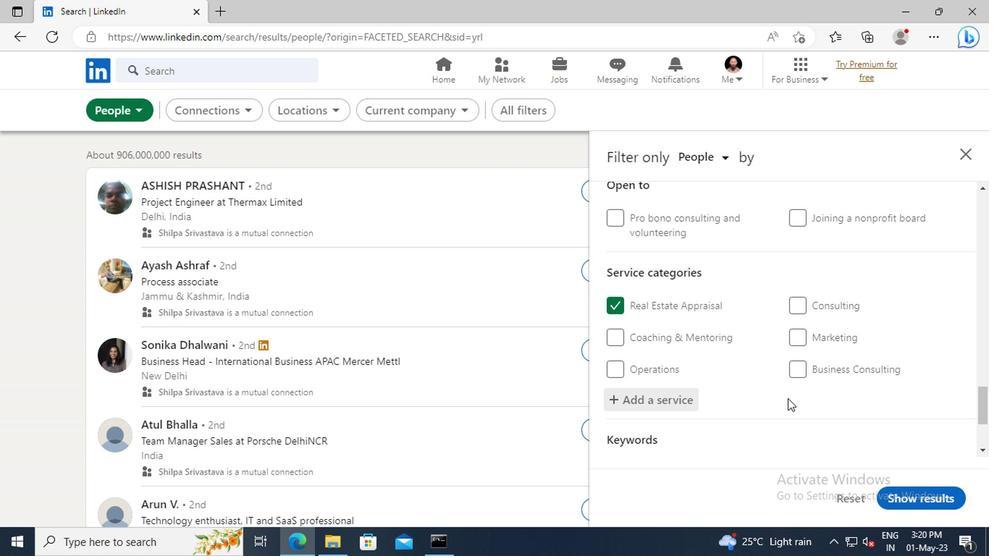 
Action: Mouse scrolled (784, 398) with delta (0, -1)
Screenshot: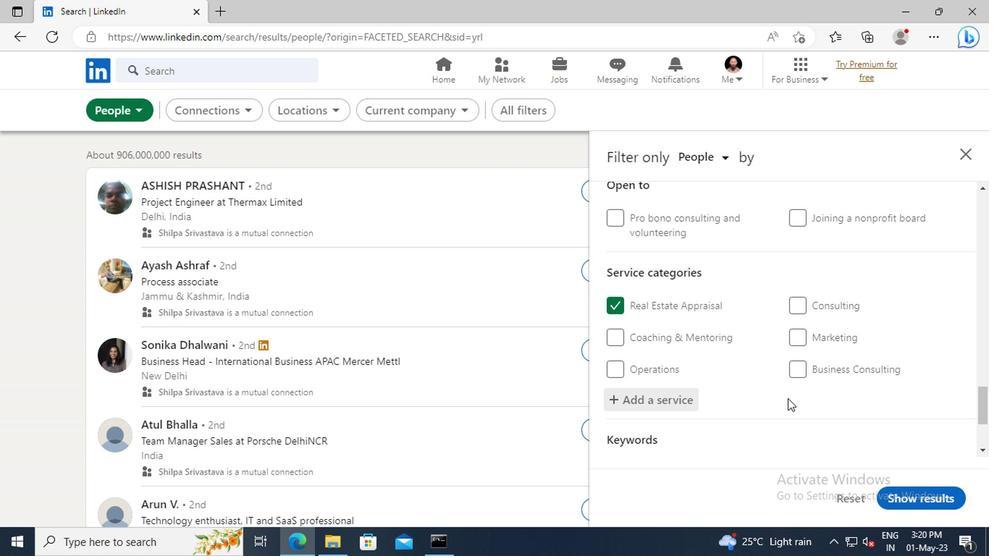 
Action: Mouse scrolled (784, 398) with delta (0, -1)
Screenshot: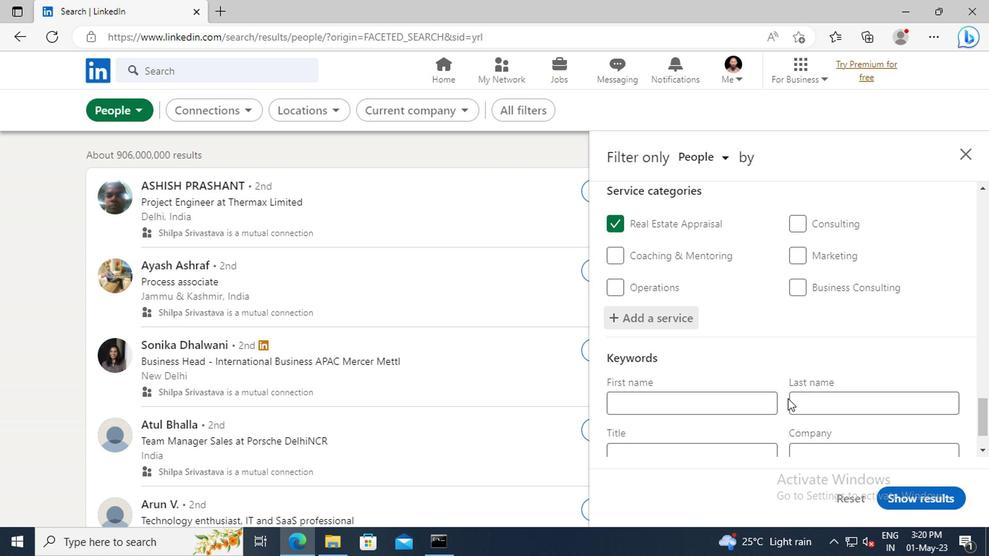 
Action: Mouse scrolled (784, 398) with delta (0, -1)
Screenshot: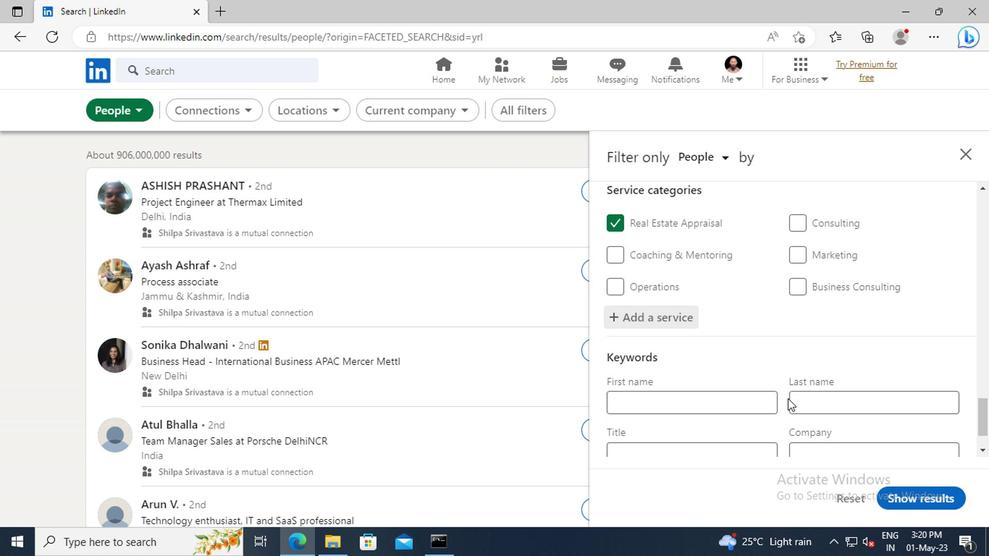 
Action: Mouse moved to (720, 396)
Screenshot: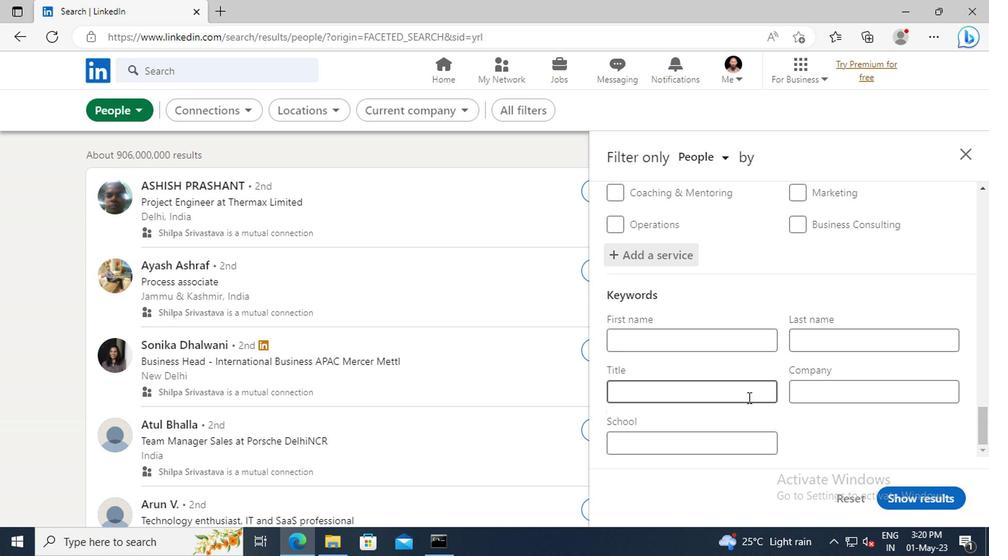 
Action: Mouse pressed left at (720, 396)
Screenshot: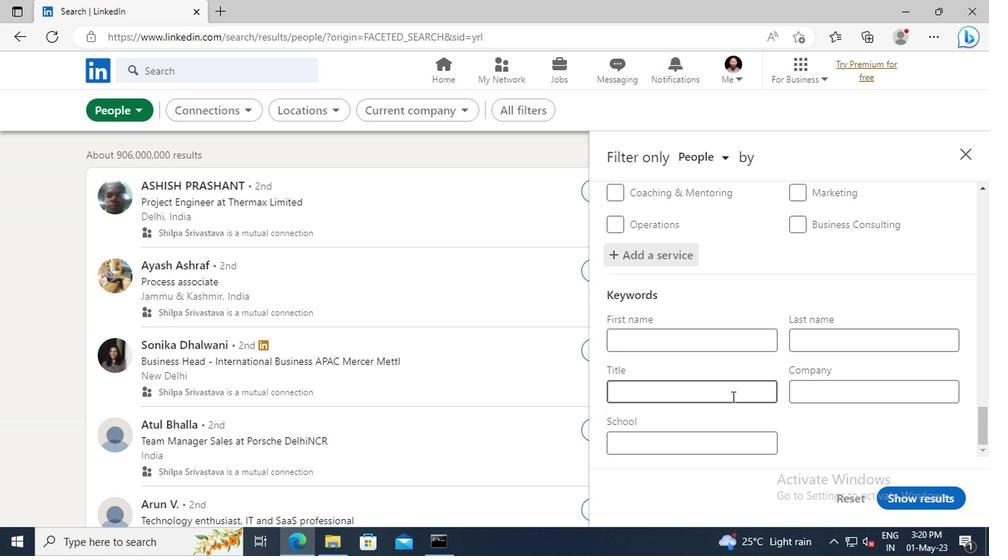 
Action: Key pressed <Key.shift>HAIR<Key.space><Key.shift>STYLIST<Key.enter>
Screenshot: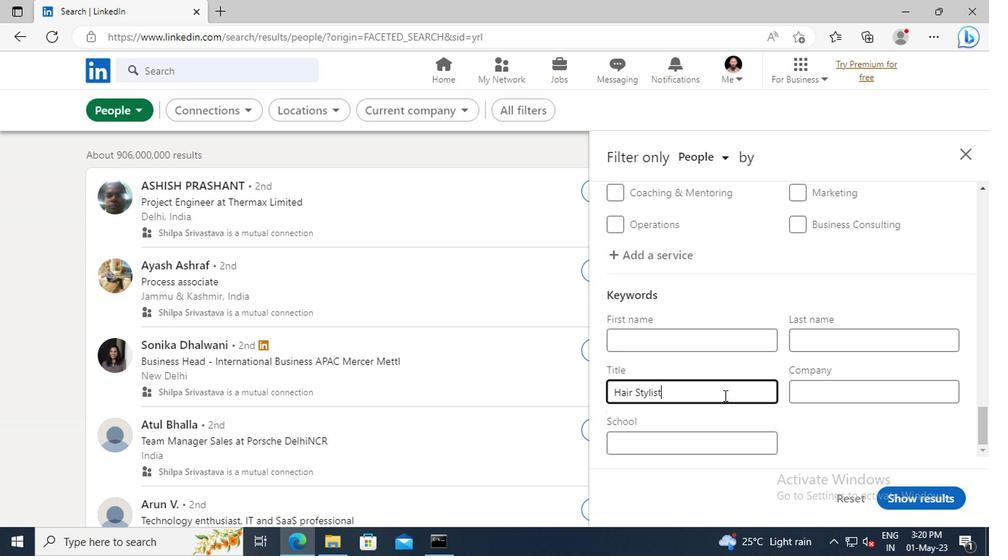 
Action: Mouse moved to (898, 505)
Screenshot: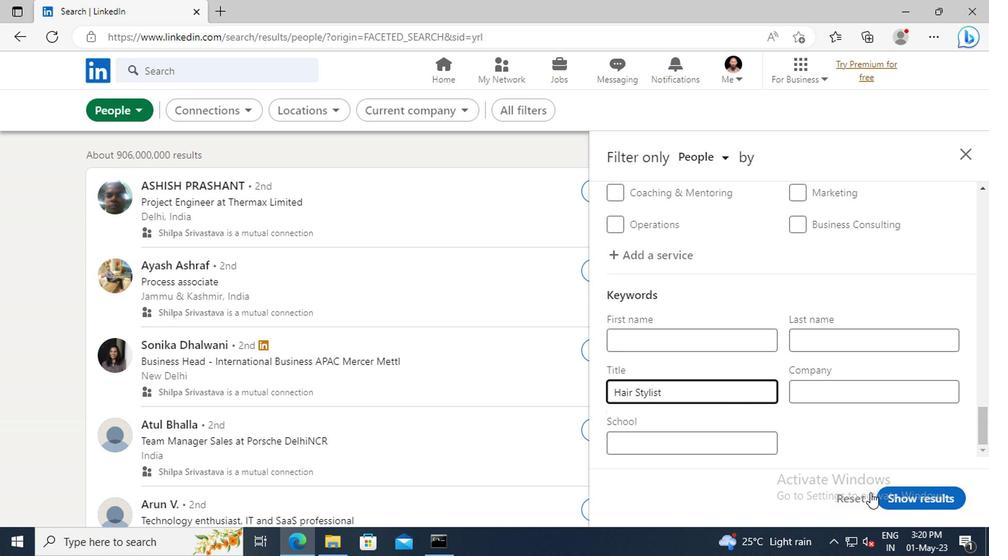
Action: Mouse pressed left at (898, 505)
Screenshot: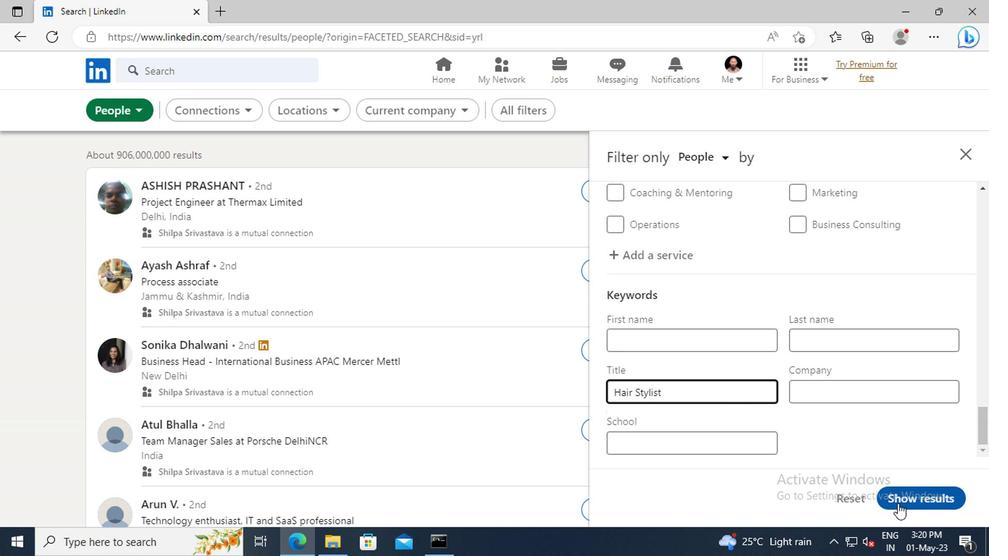 
Action: Mouse moved to (898, 505)
Screenshot: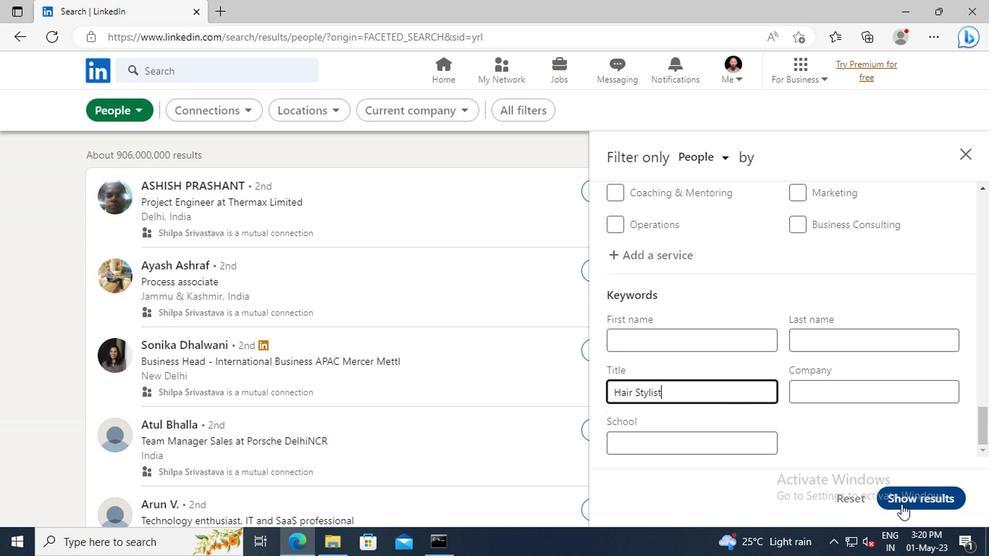 
